 Task: View and add the product "Abuelita's Chicken Birria Ramen" to cart from the store "Abuelitas Birria".
Action: Mouse moved to (404, 215)
Screenshot: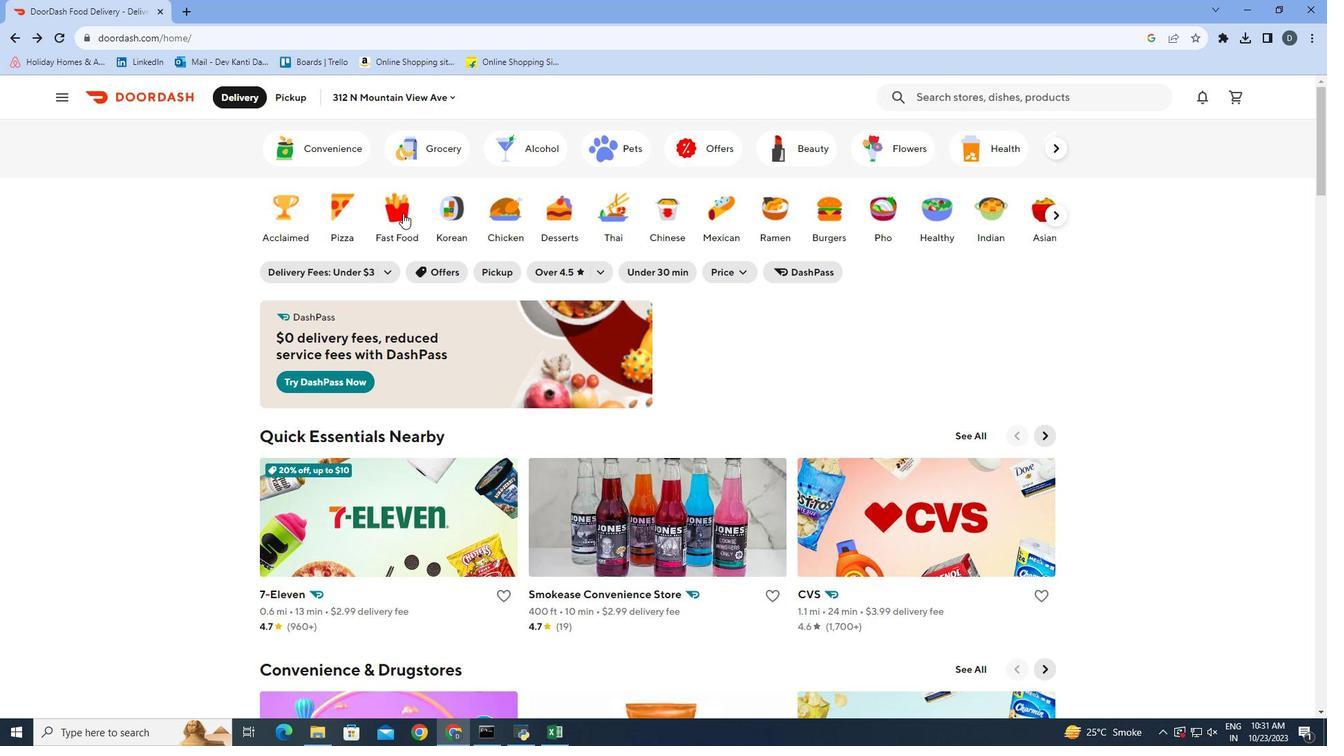 
Action: Mouse pressed left at (404, 215)
Screenshot: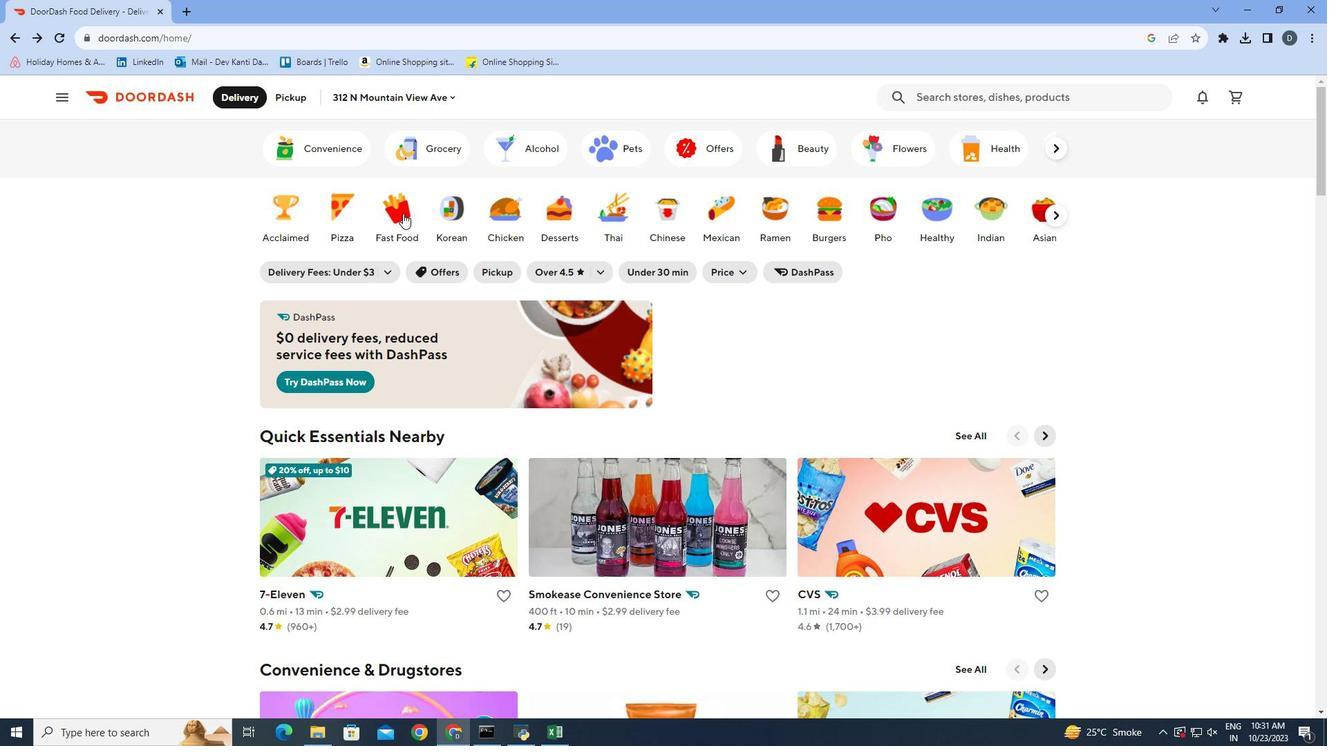 
Action: Mouse moved to (1001, 94)
Screenshot: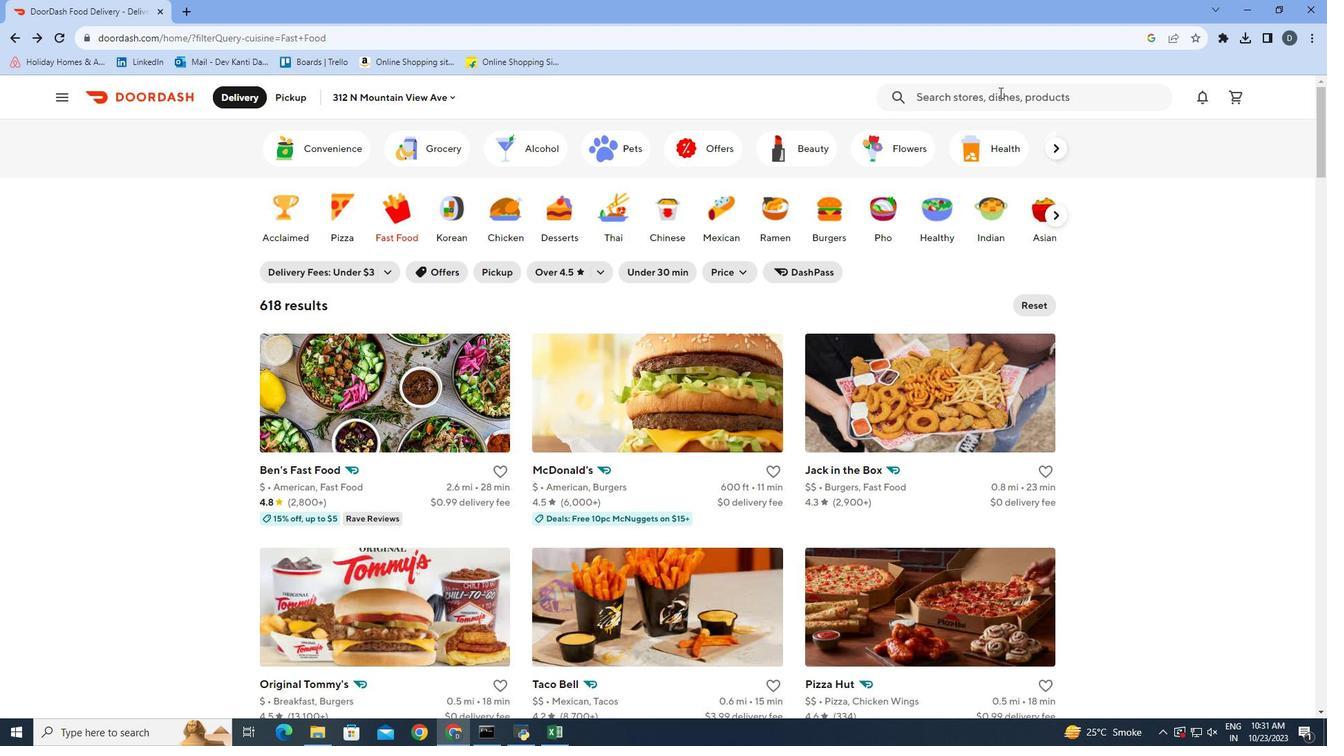 
Action: Mouse pressed left at (1001, 94)
Screenshot: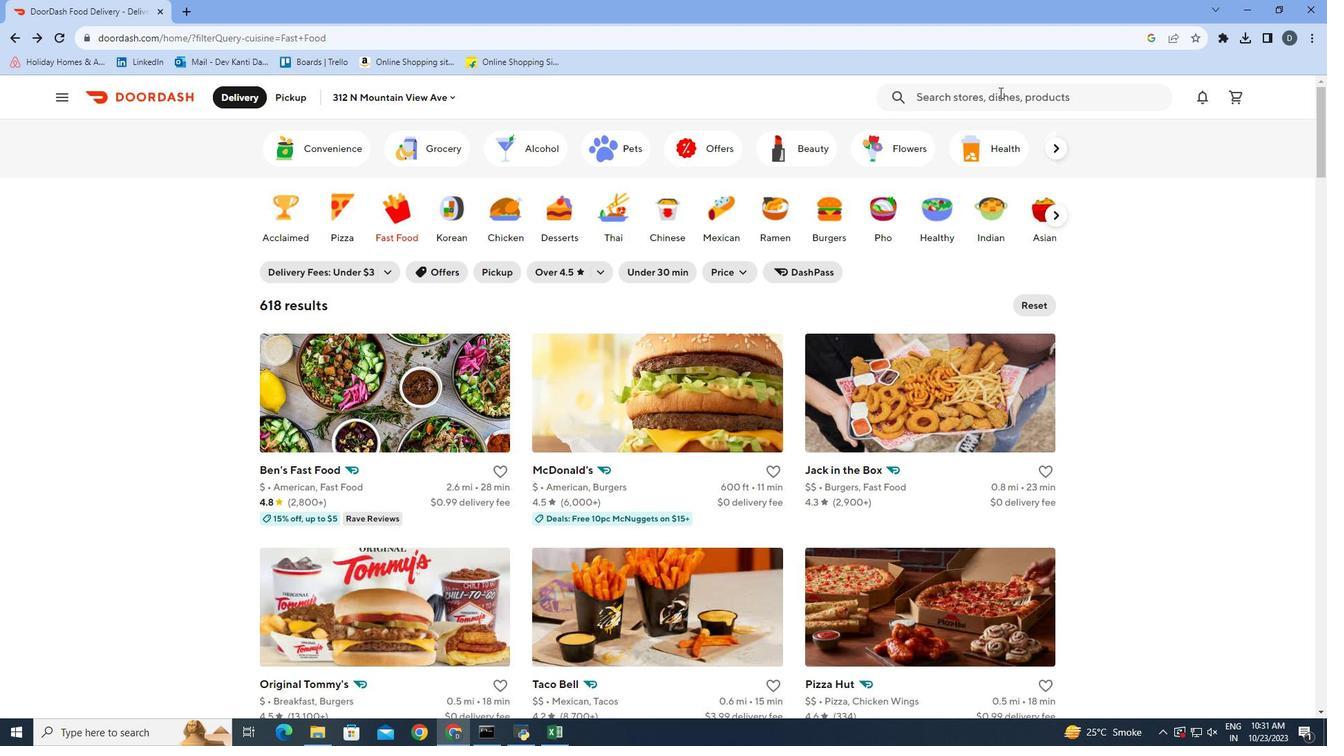 
Action: Mouse moved to (955, 165)
Screenshot: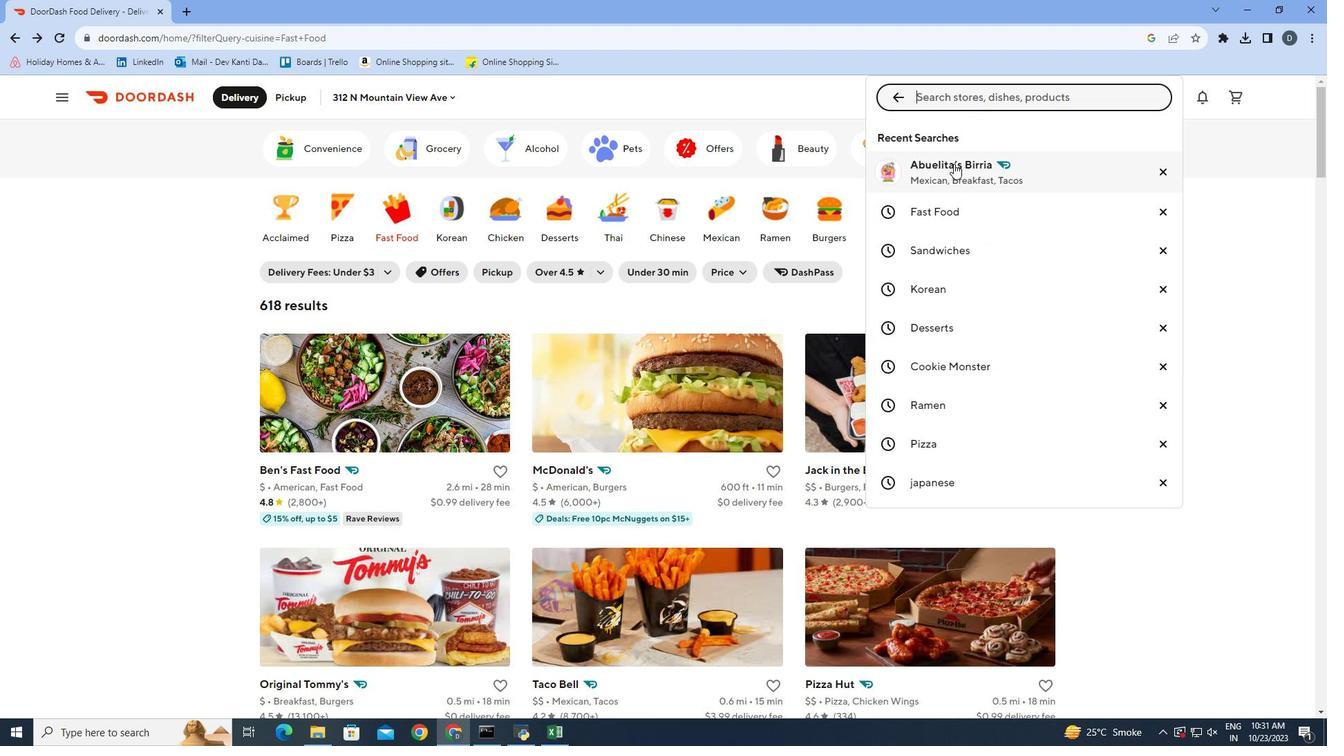 
Action: Mouse pressed left at (955, 165)
Screenshot: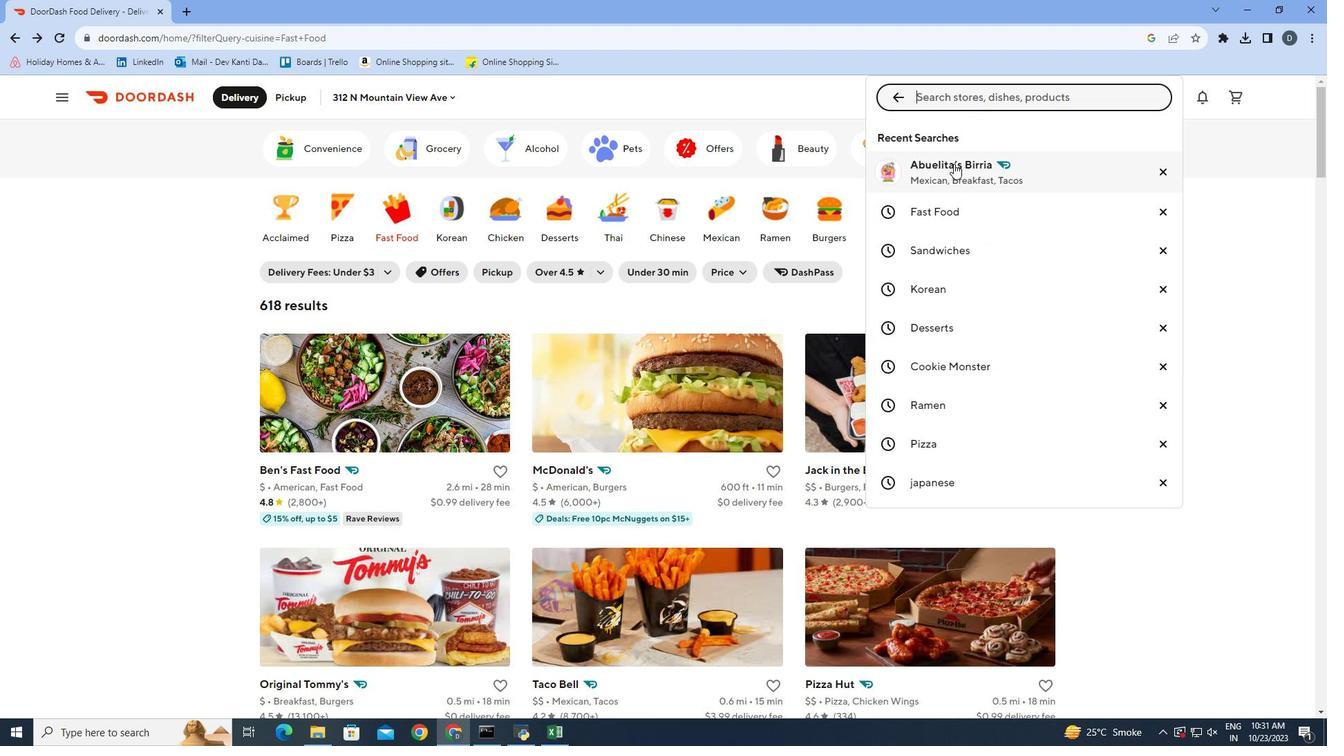 
Action: Mouse moved to (948, 410)
Screenshot: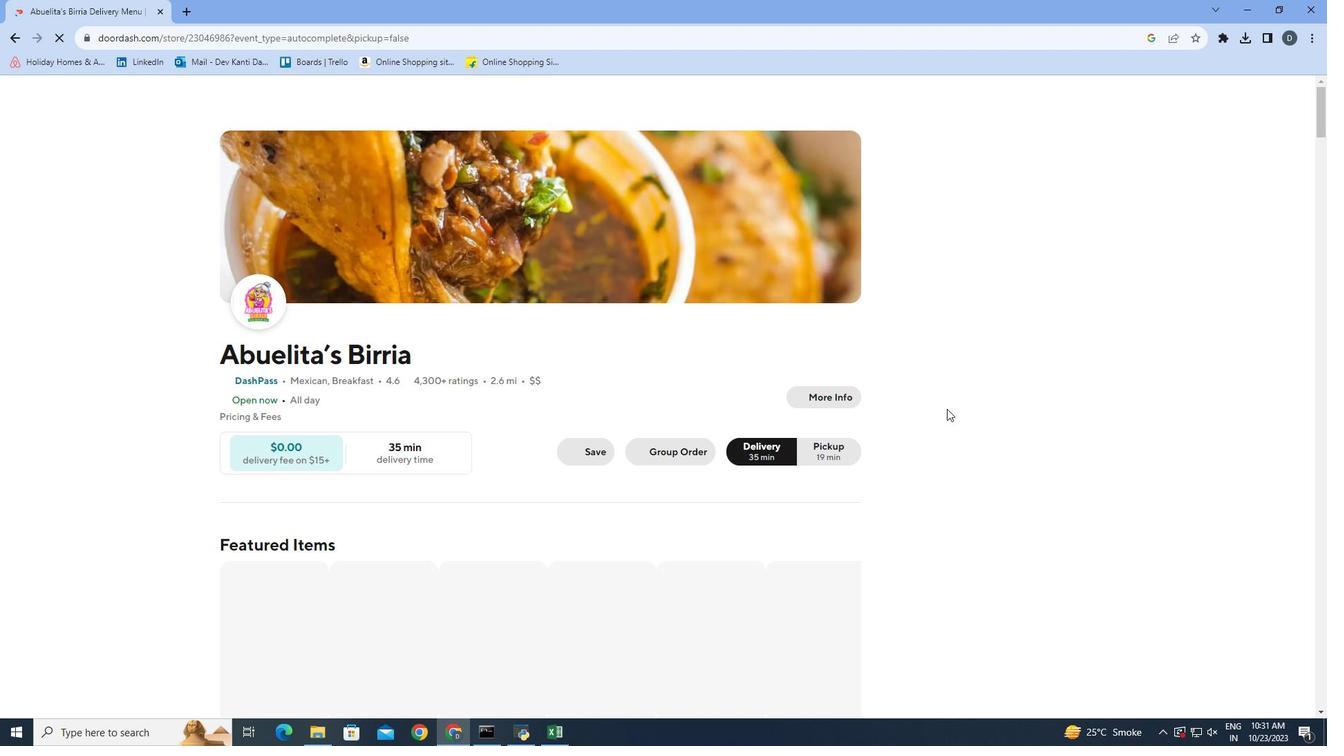 
Action: Mouse scrolled (948, 410) with delta (0, 0)
Screenshot: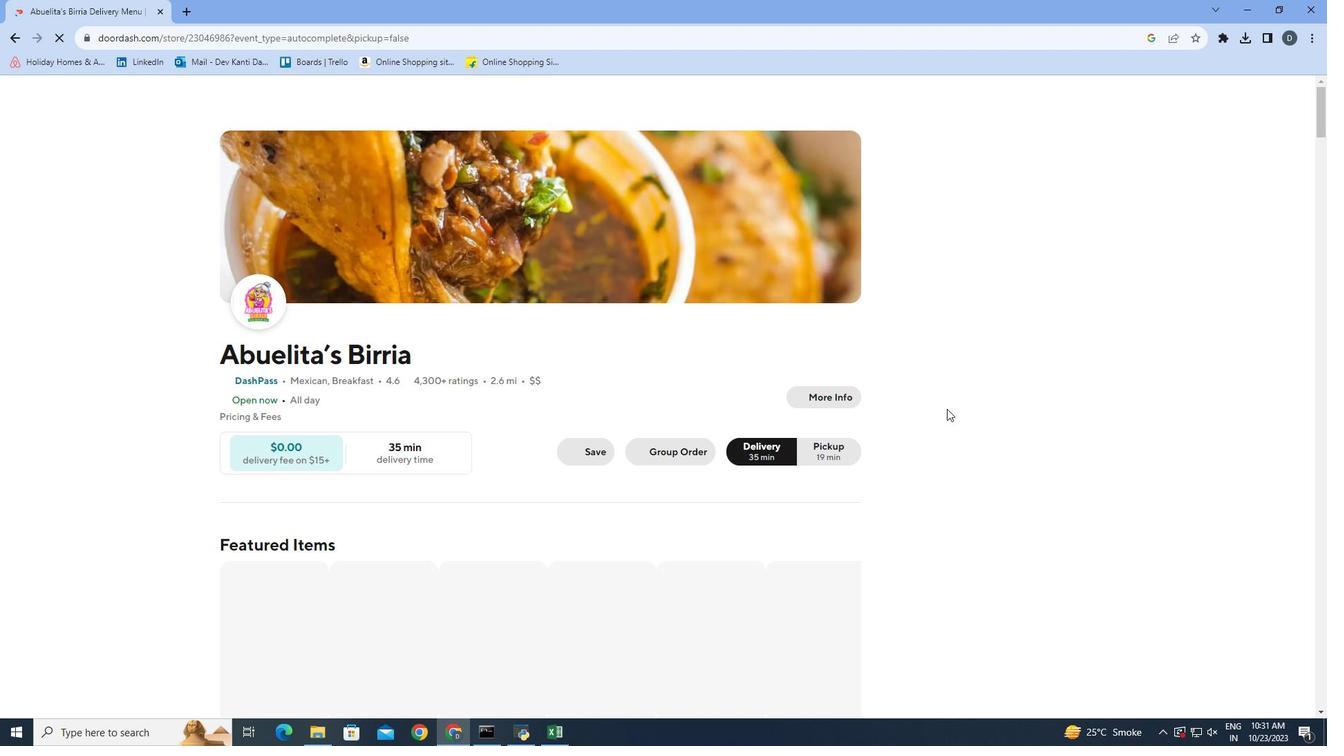 
Action: Mouse moved to (950, 410)
Screenshot: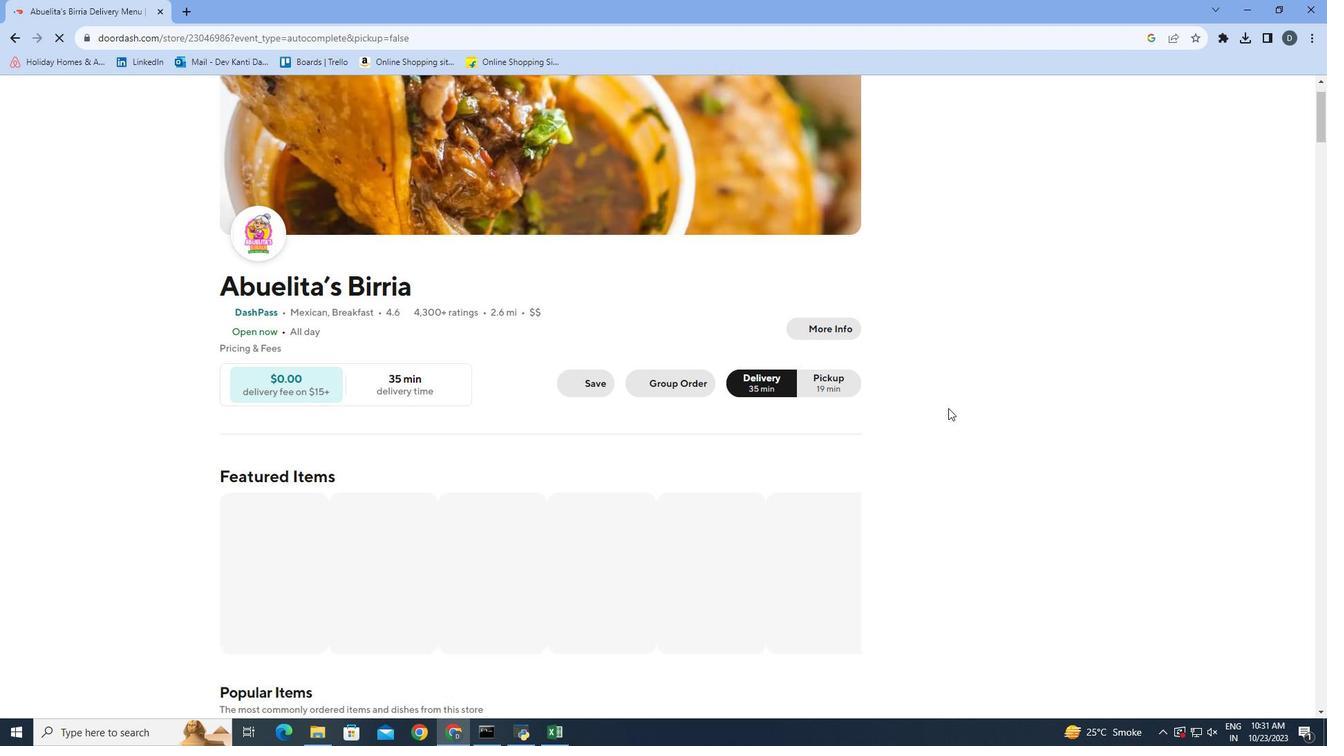 
Action: Mouse scrolled (950, 409) with delta (0, 0)
Screenshot: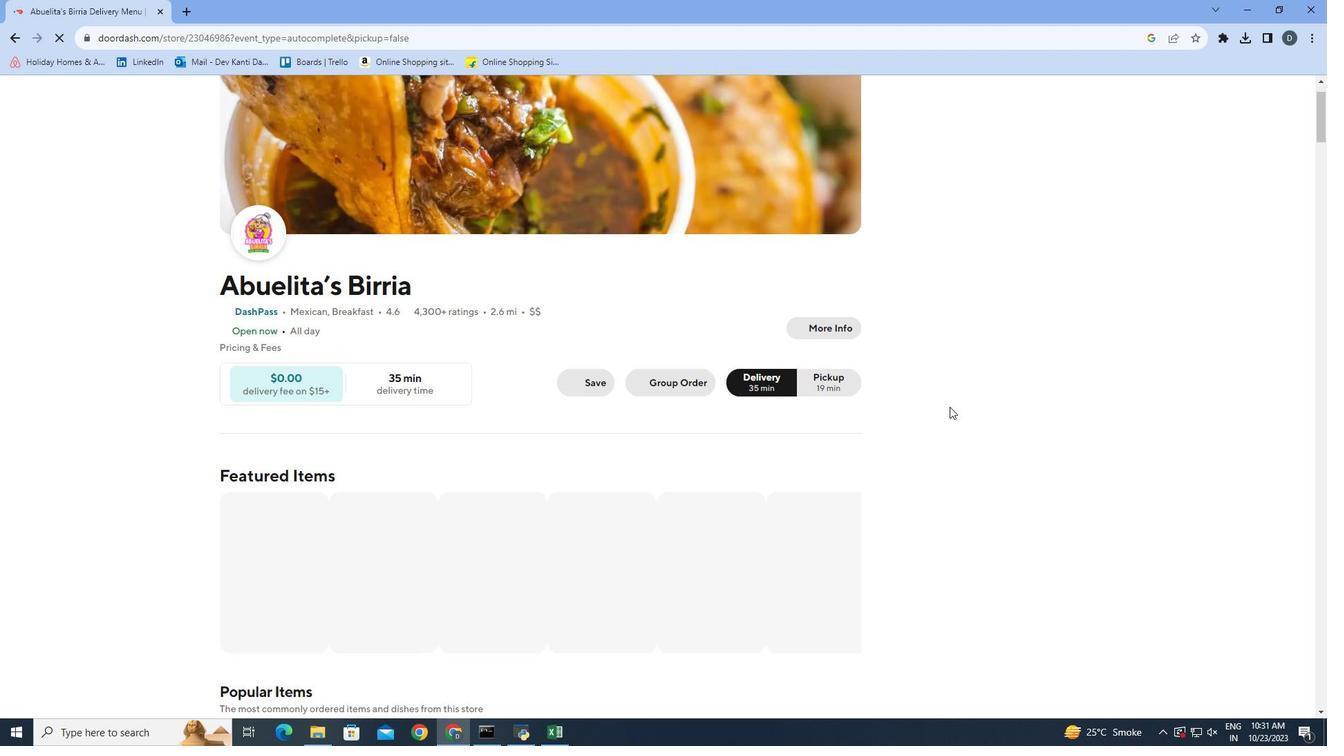 
Action: Mouse moved to (955, 406)
Screenshot: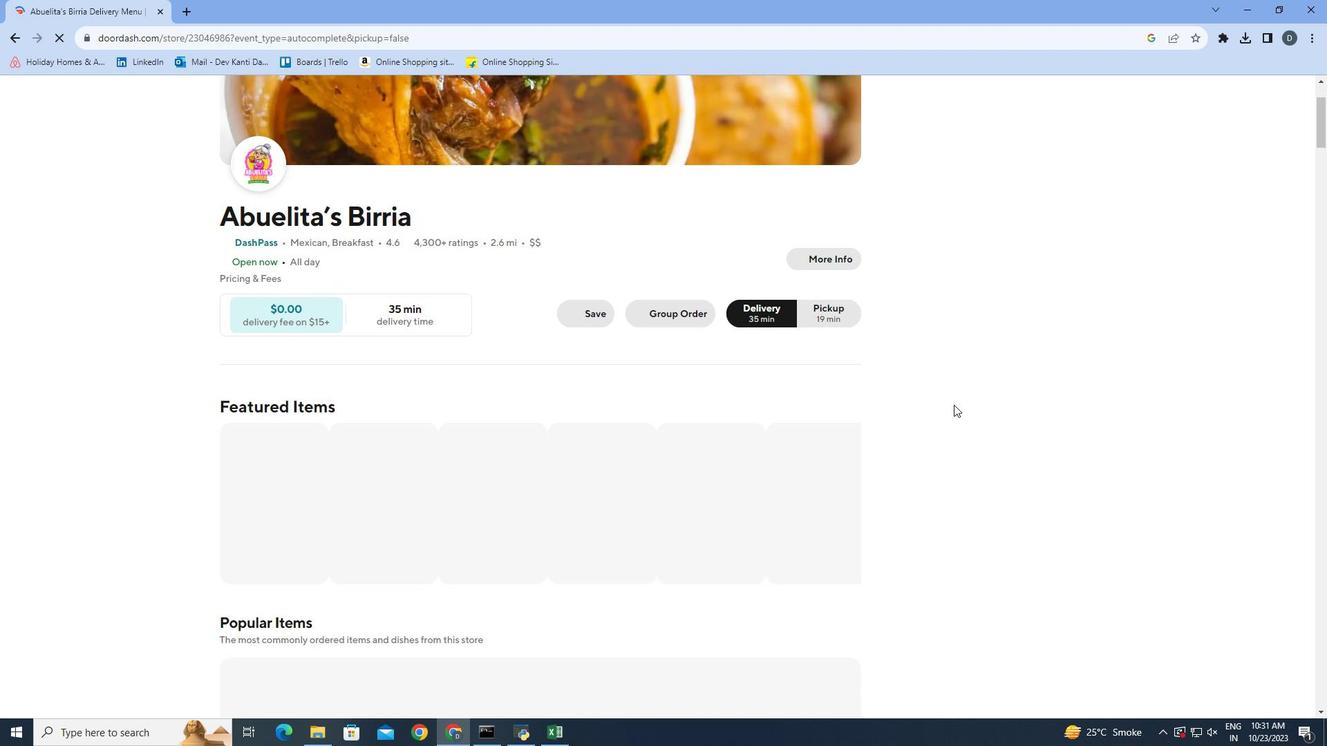 
Action: Mouse scrolled (955, 406) with delta (0, 0)
Screenshot: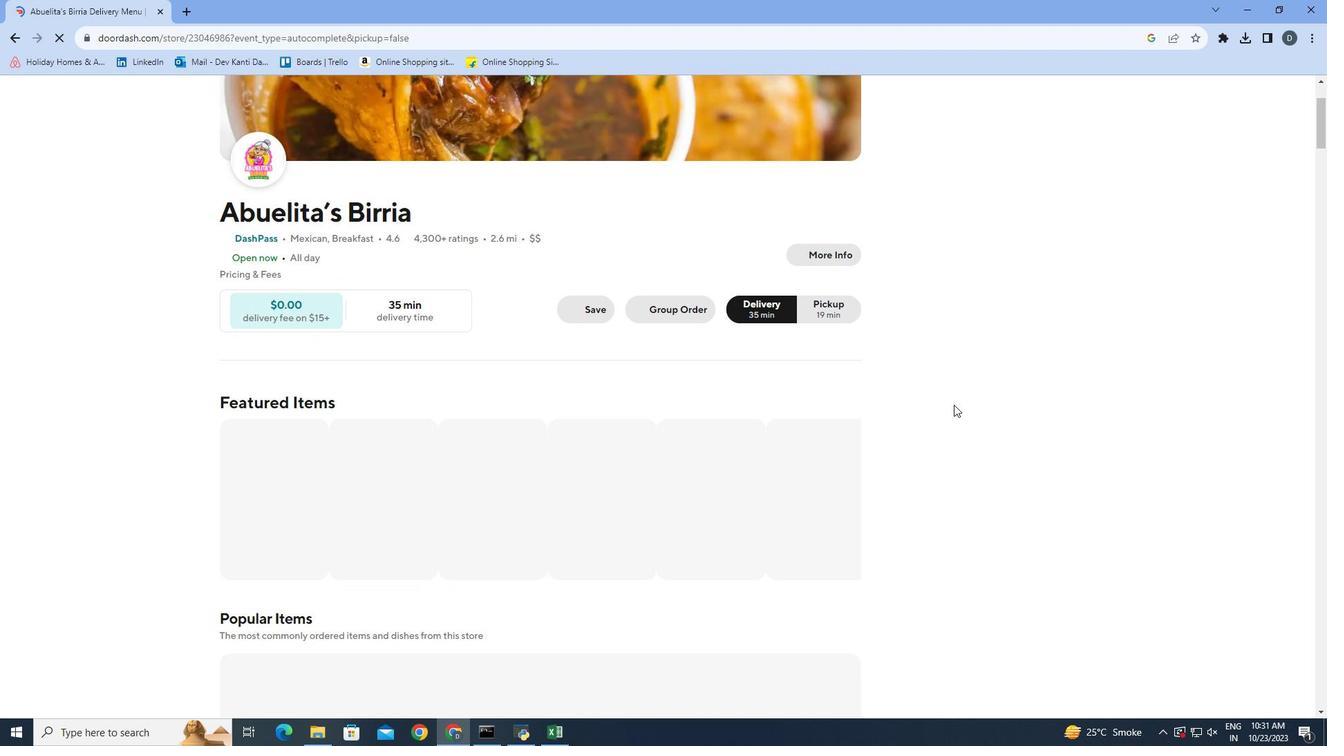 
Action: Mouse scrolled (955, 406) with delta (0, 0)
Screenshot: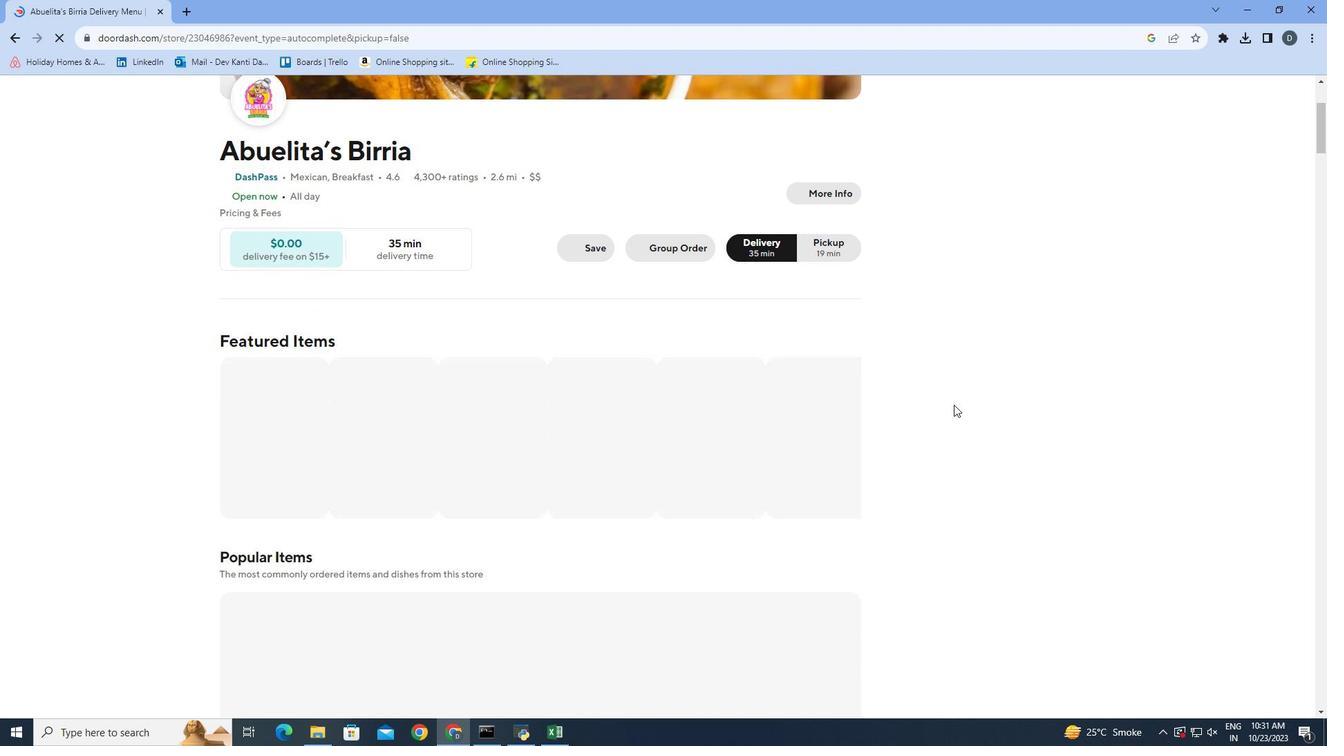 
Action: Mouse scrolled (955, 406) with delta (0, 0)
Screenshot: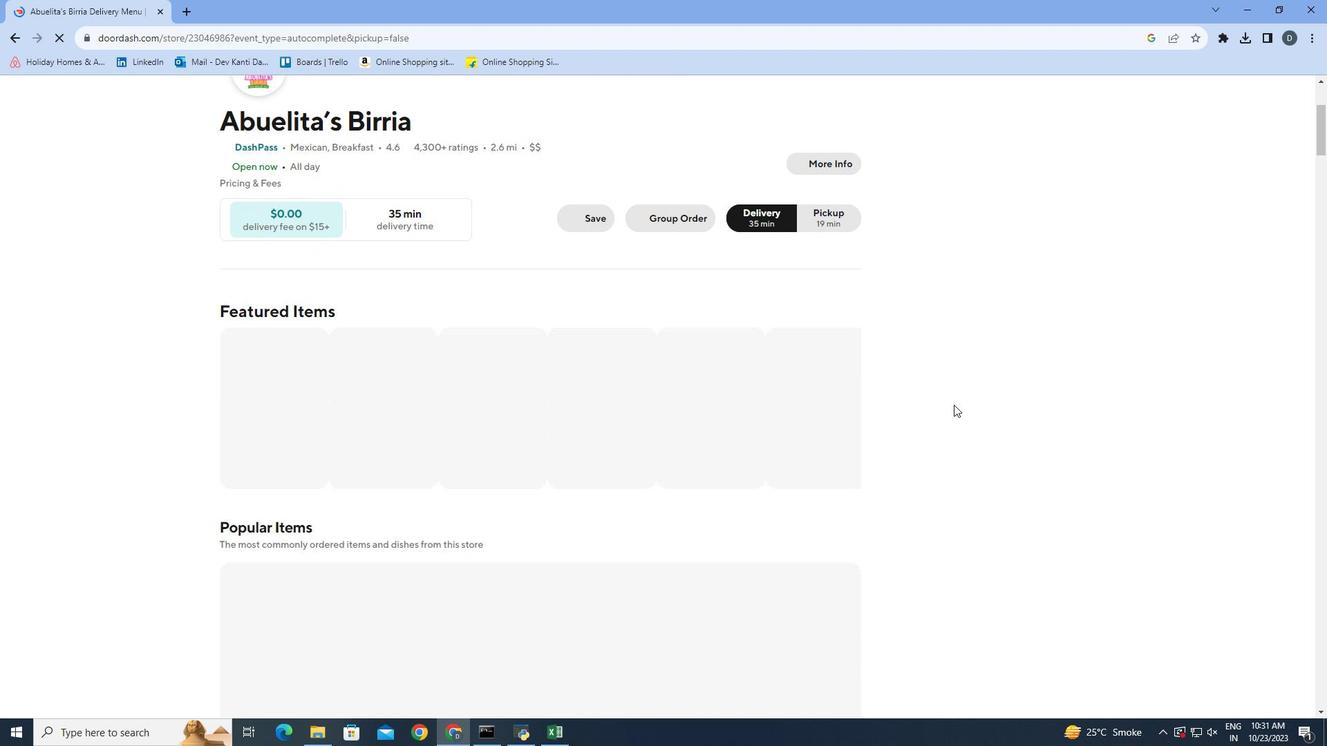 
Action: Mouse scrolled (955, 406) with delta (0, 0)
Screenshot: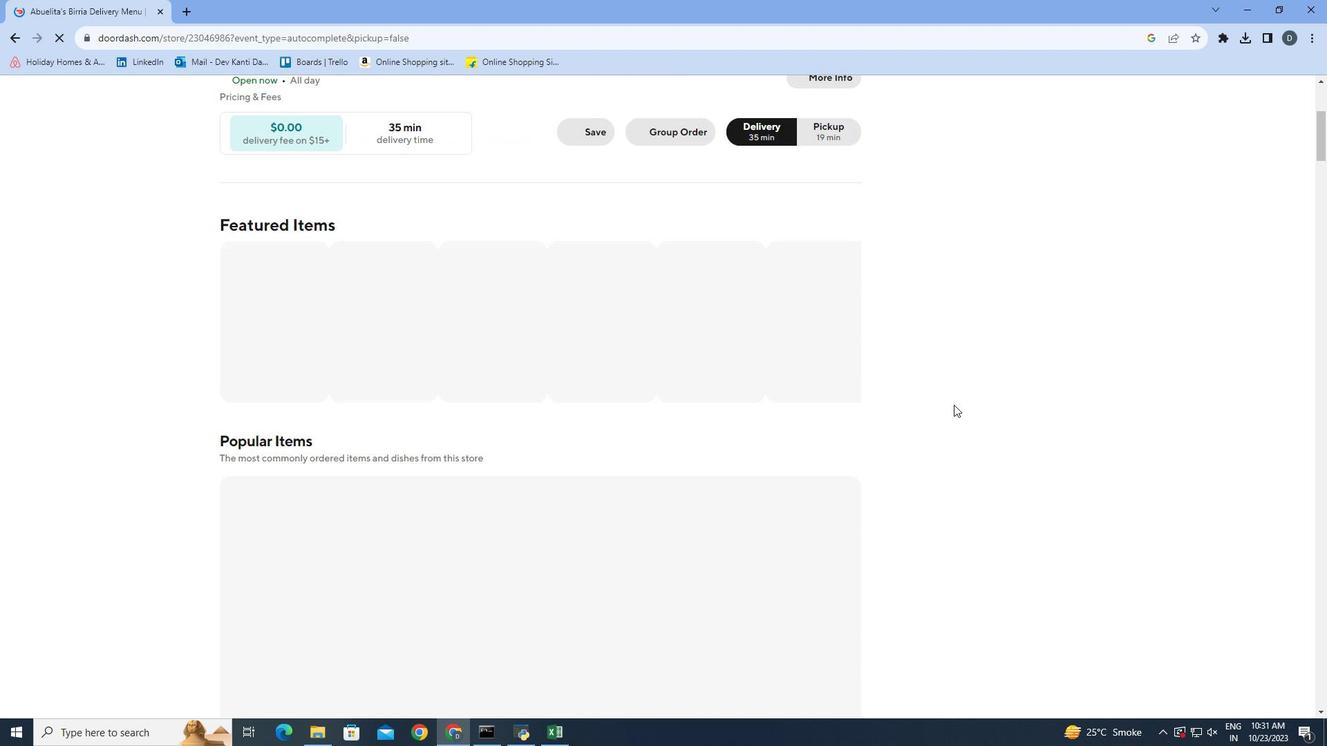 
Action: Mouse scrolled (955, 406) with delta (0, 0)
Screenshot: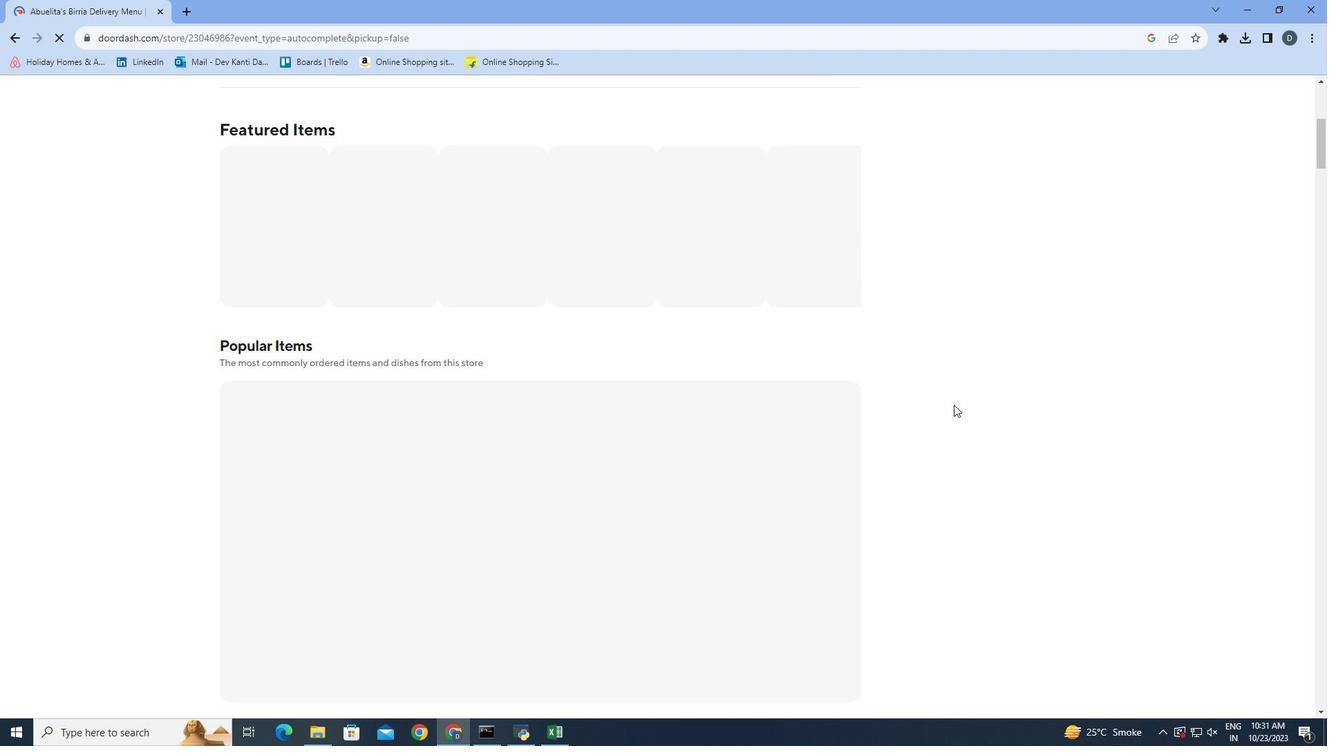 
Action: Mouse scrolled (955, 406) with delta (0, 0)
Screenshot: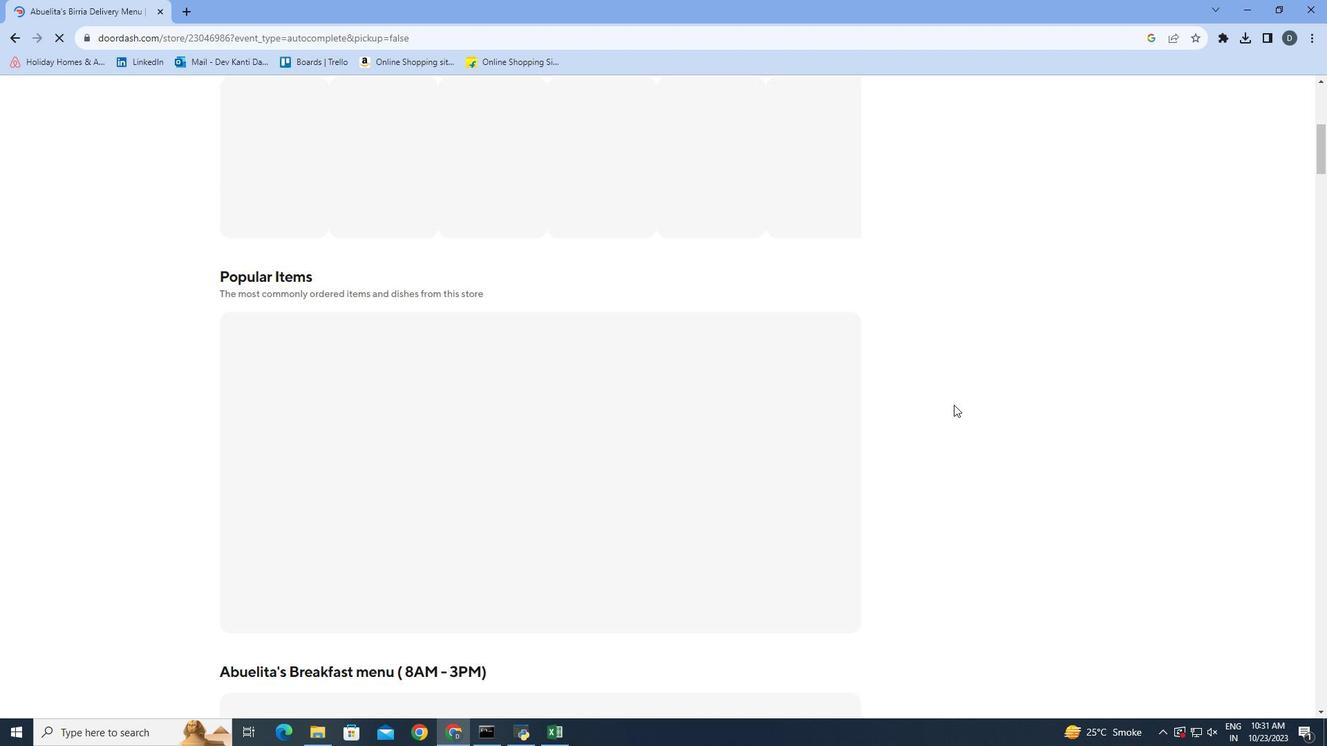 
Action: Mouse scrolled (955, 406) with delta (0, 0)
Screenshot: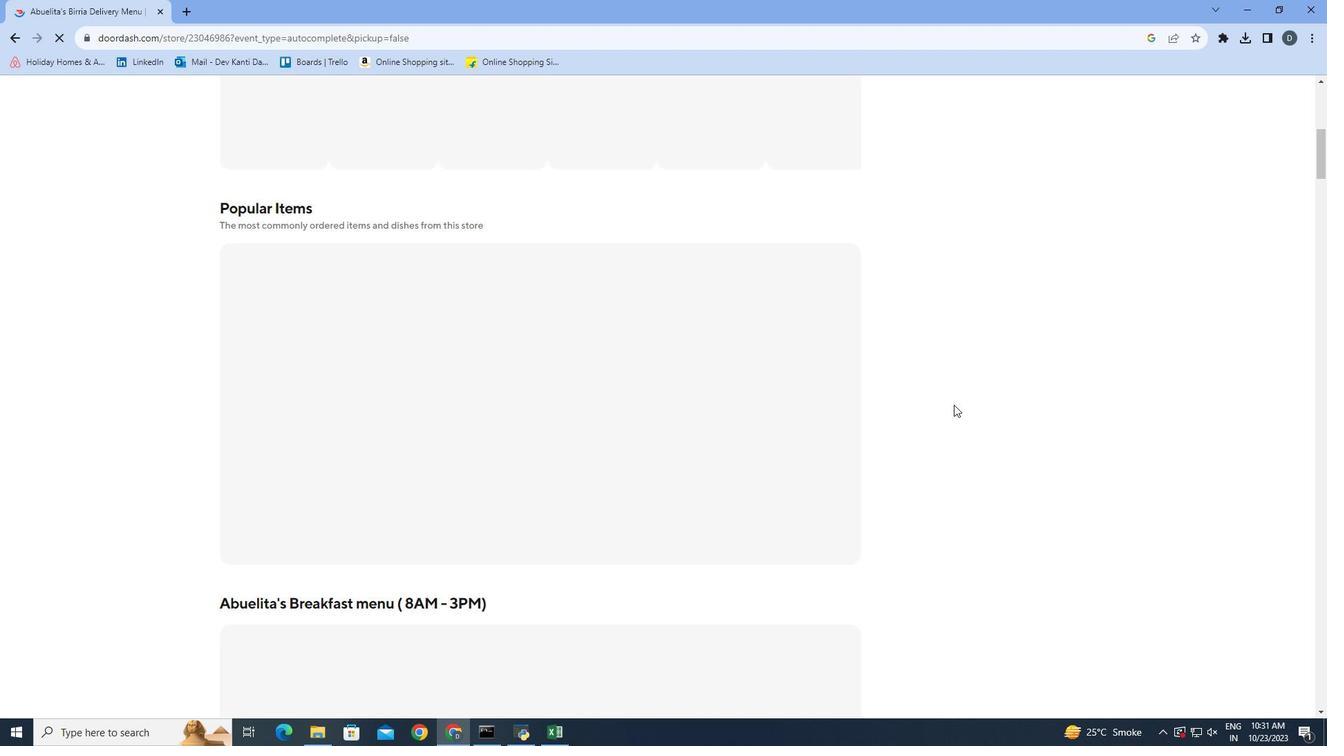 
Action: Mouse moved to (956, 405)
Screenshot: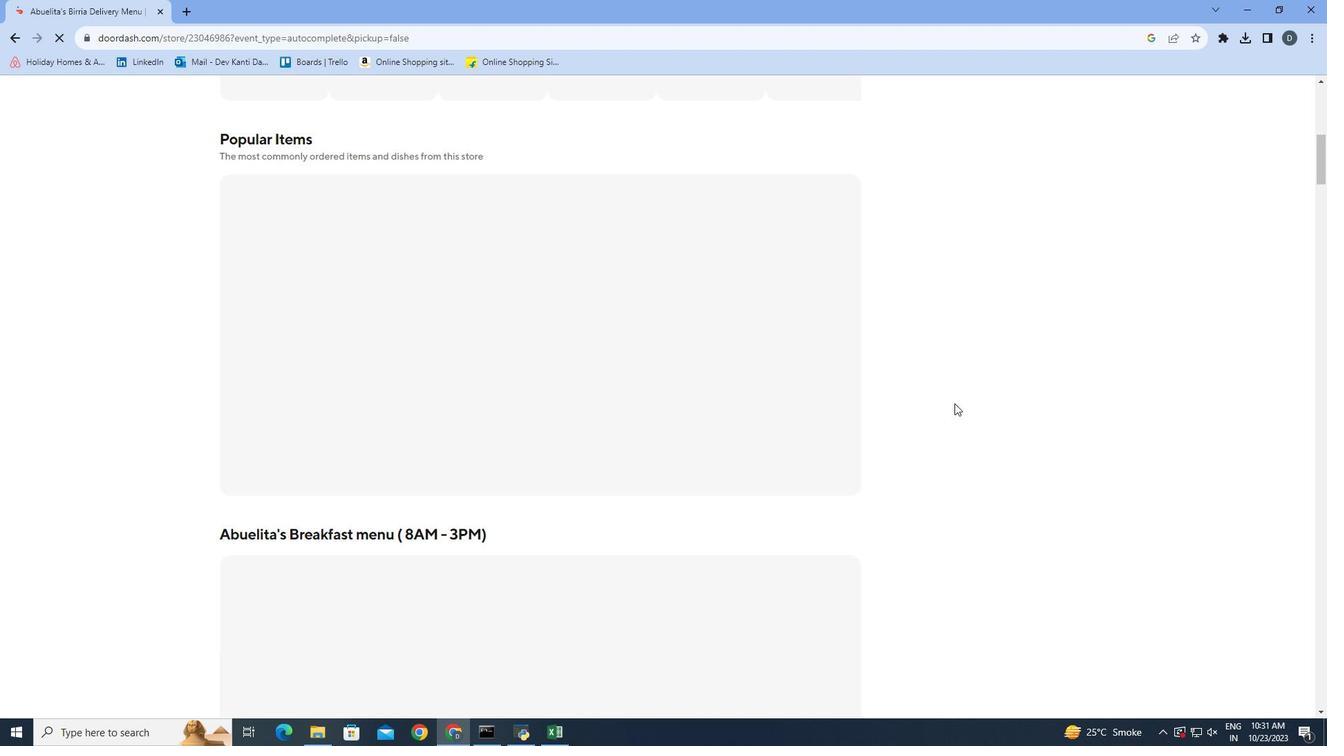 
Action: Mouse scrolled (956, 404) with delta (0, 0)
Screenshot: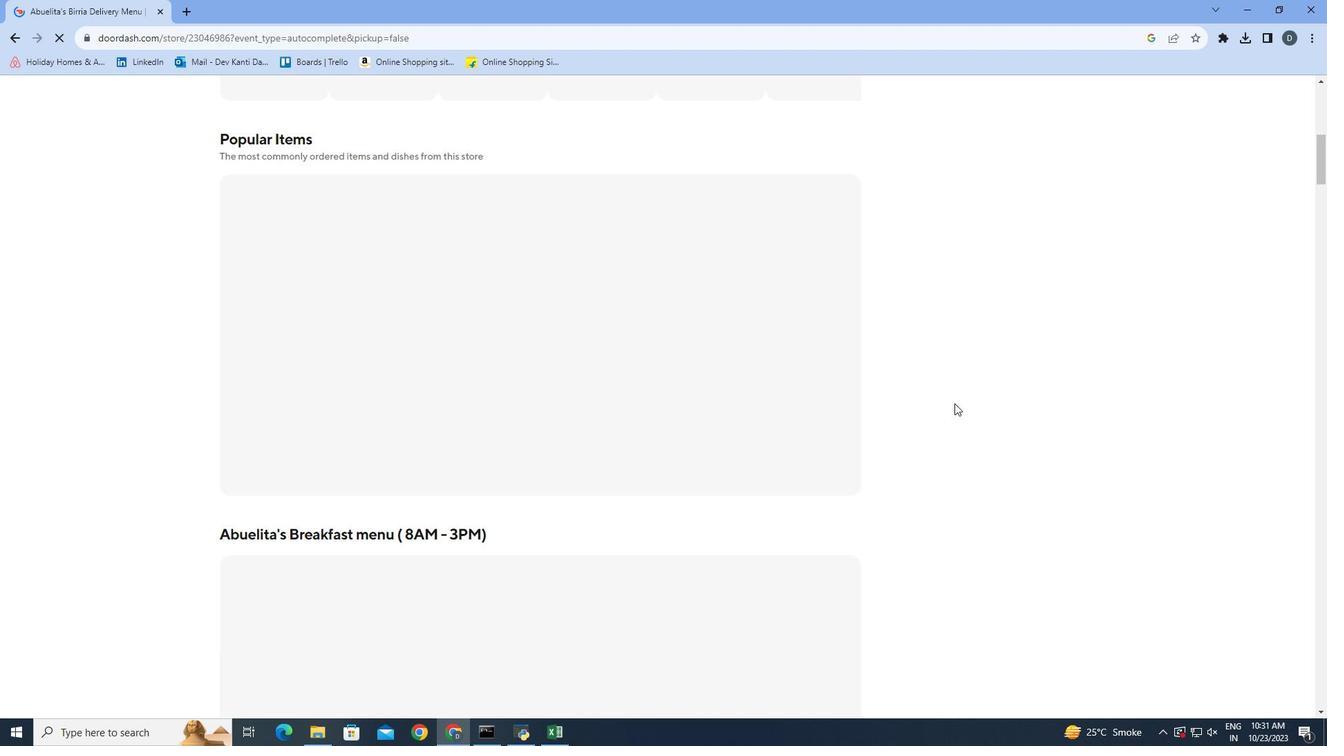 
Action: Mouse scrolled (956, 404) with delta (0, 0)
Screenshot: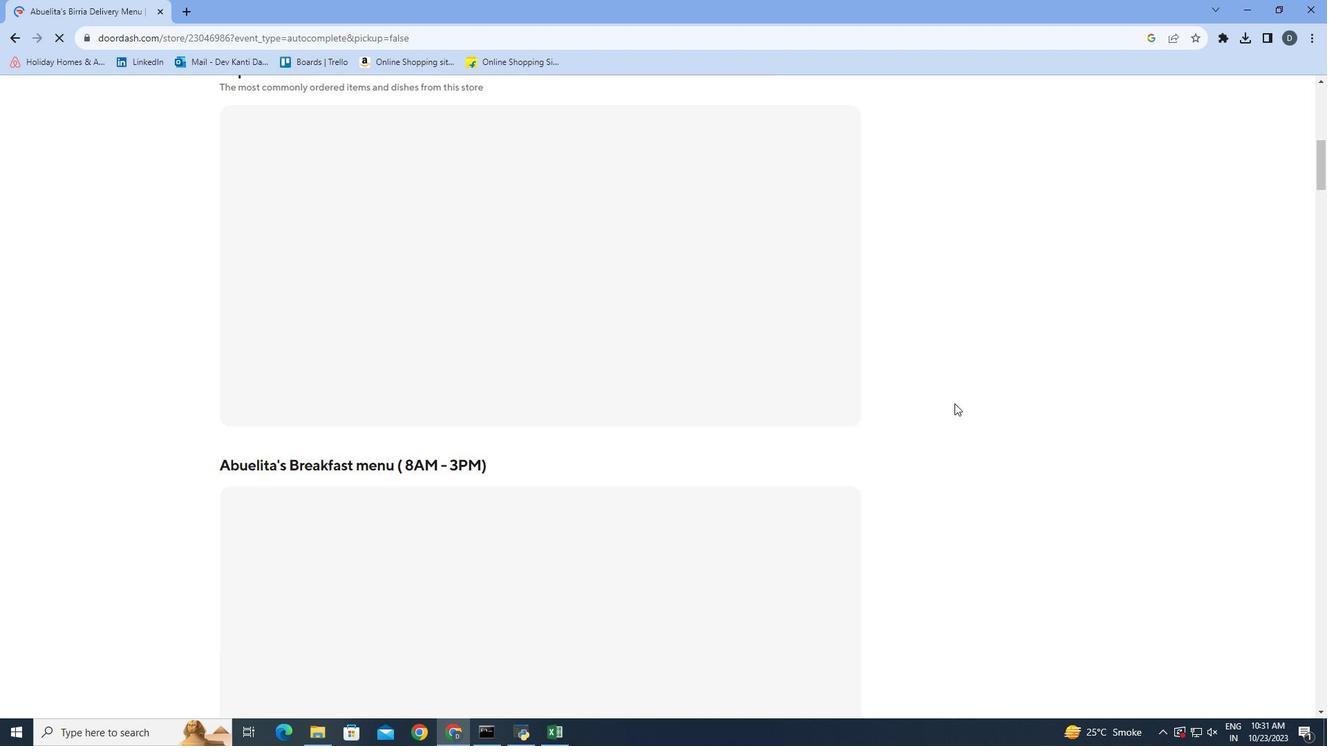 
Action: Mouse moved to (956, 405)
Screenshot: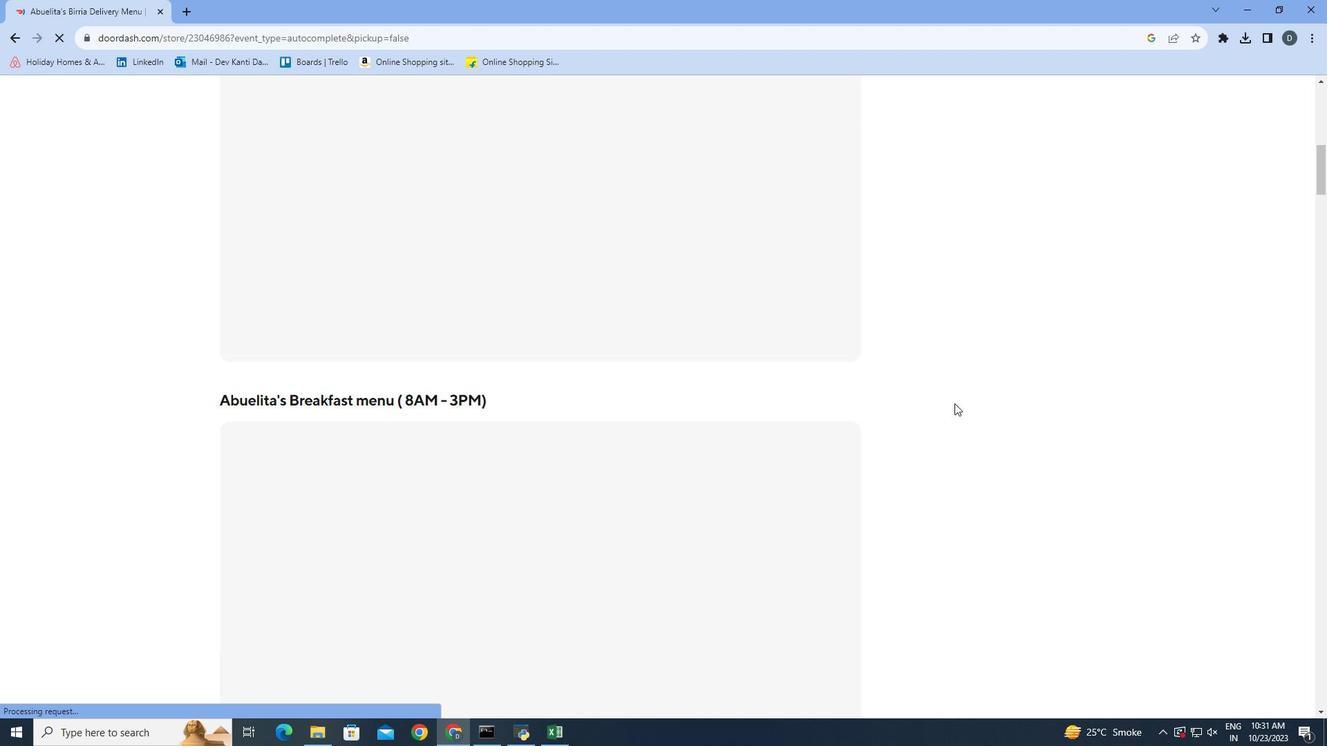 
Action: Mouse scrolled (956, 404) with delta (0, 0)
Screenshot: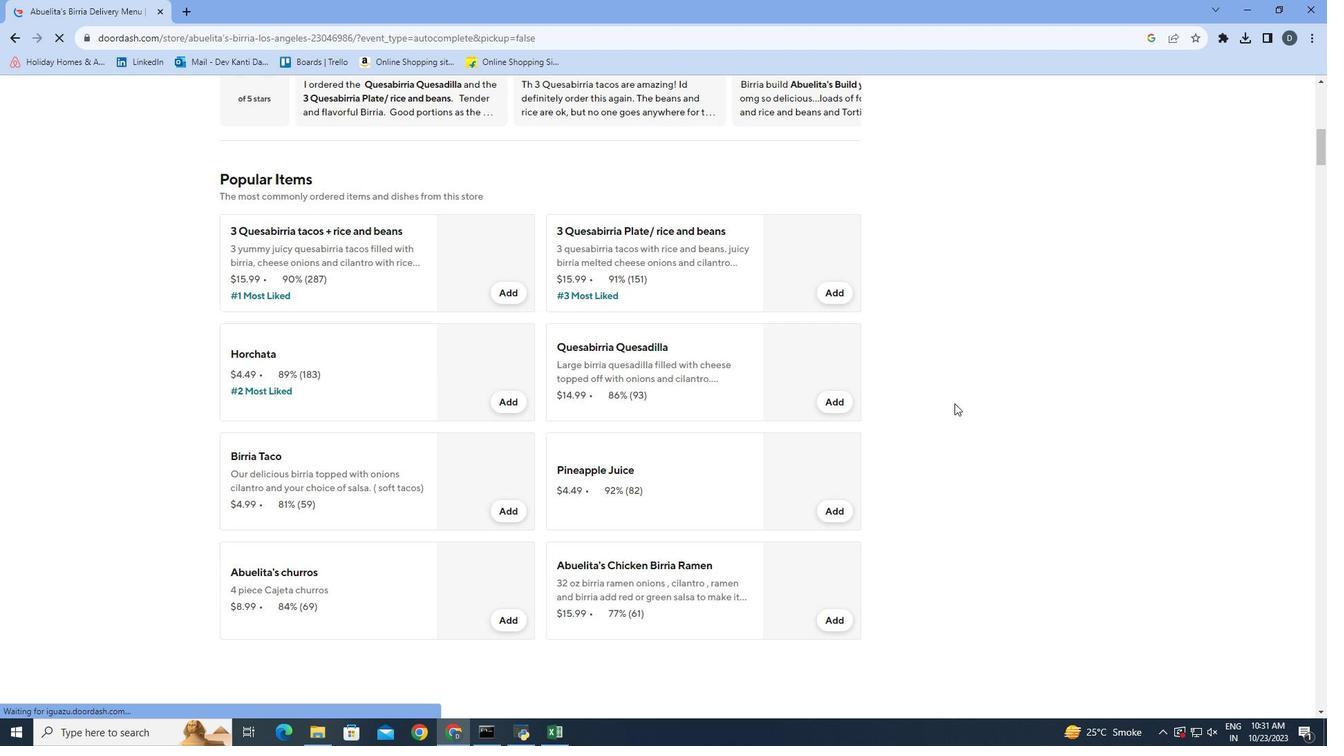 
Action: Mouse scrolled (956, 404) with delta (0, 0)
Screenshot: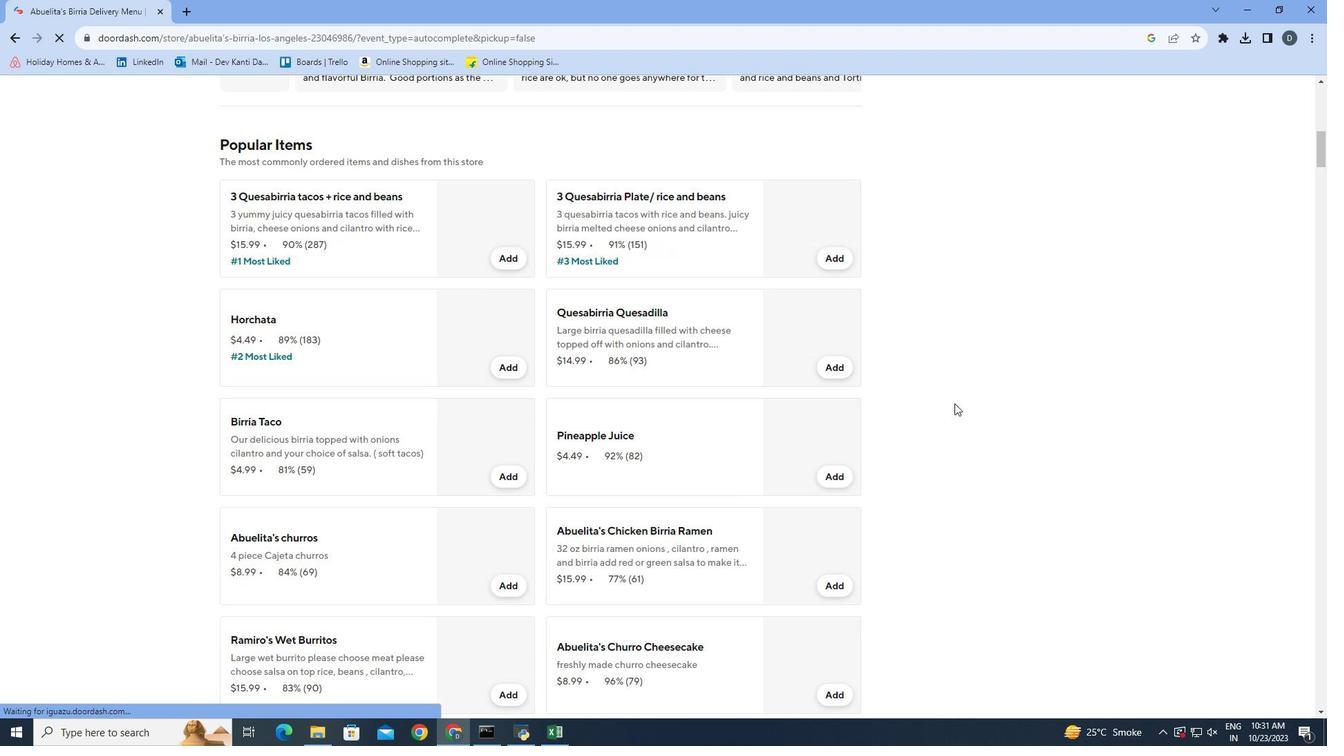 
Action: Mouse scrolled (956, 404) with delta (0, 0)
Screenshot: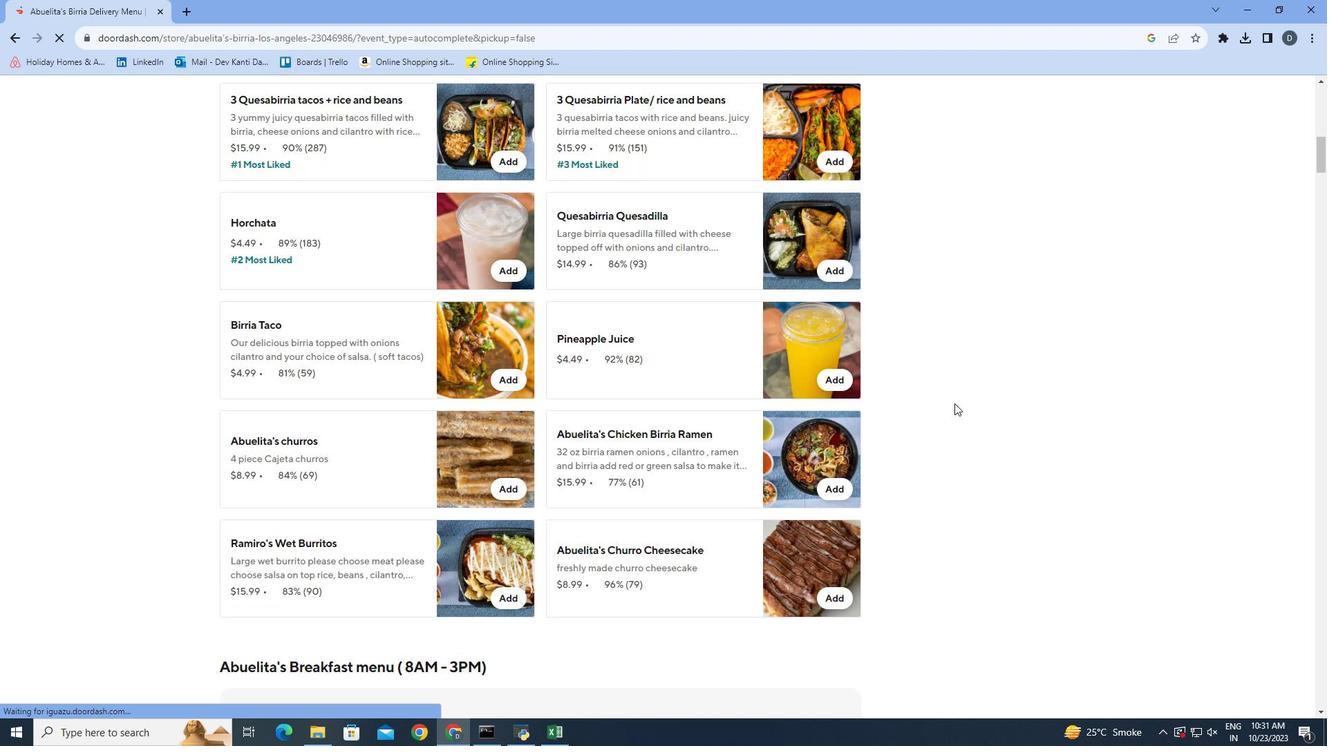 
Action: Mouse scrolled (956, 406) with delta (0, 0)
Screenshot: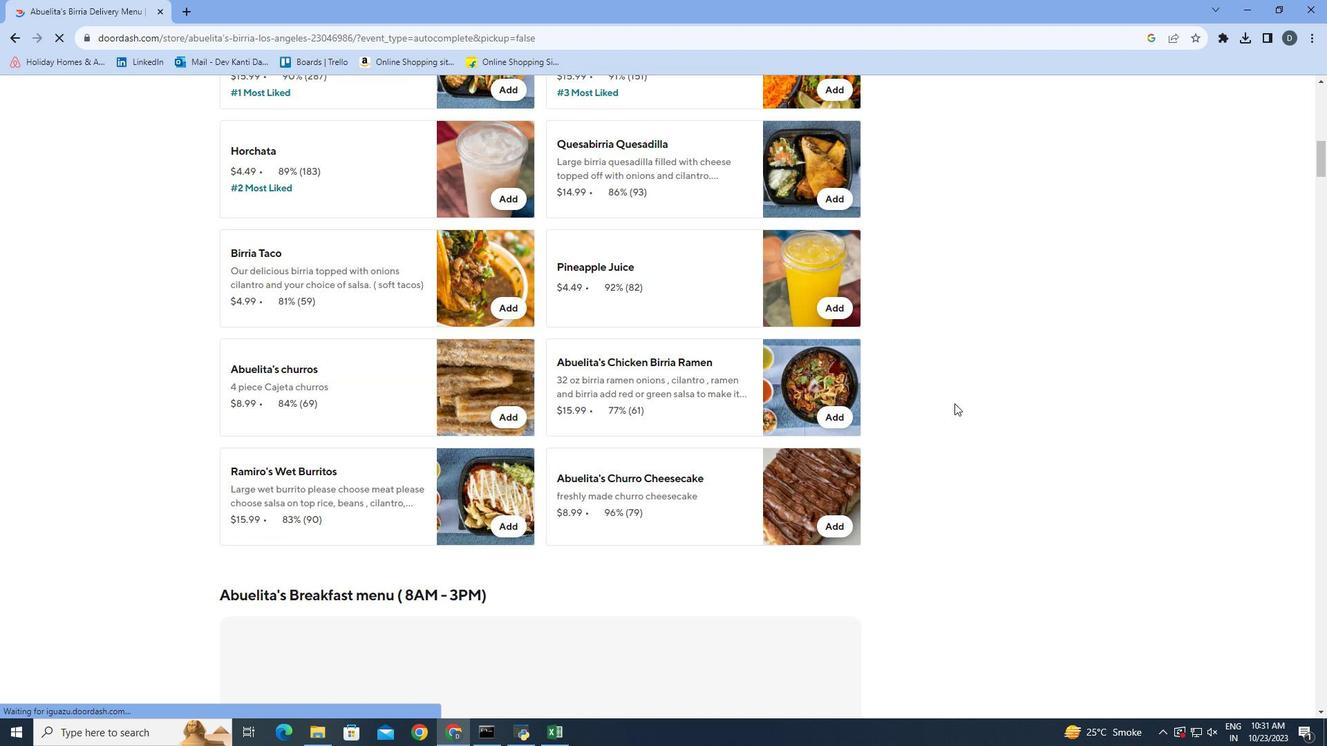 
Action: Mouse scrolled (956, 406) with delta (0, 0)
Screenshot: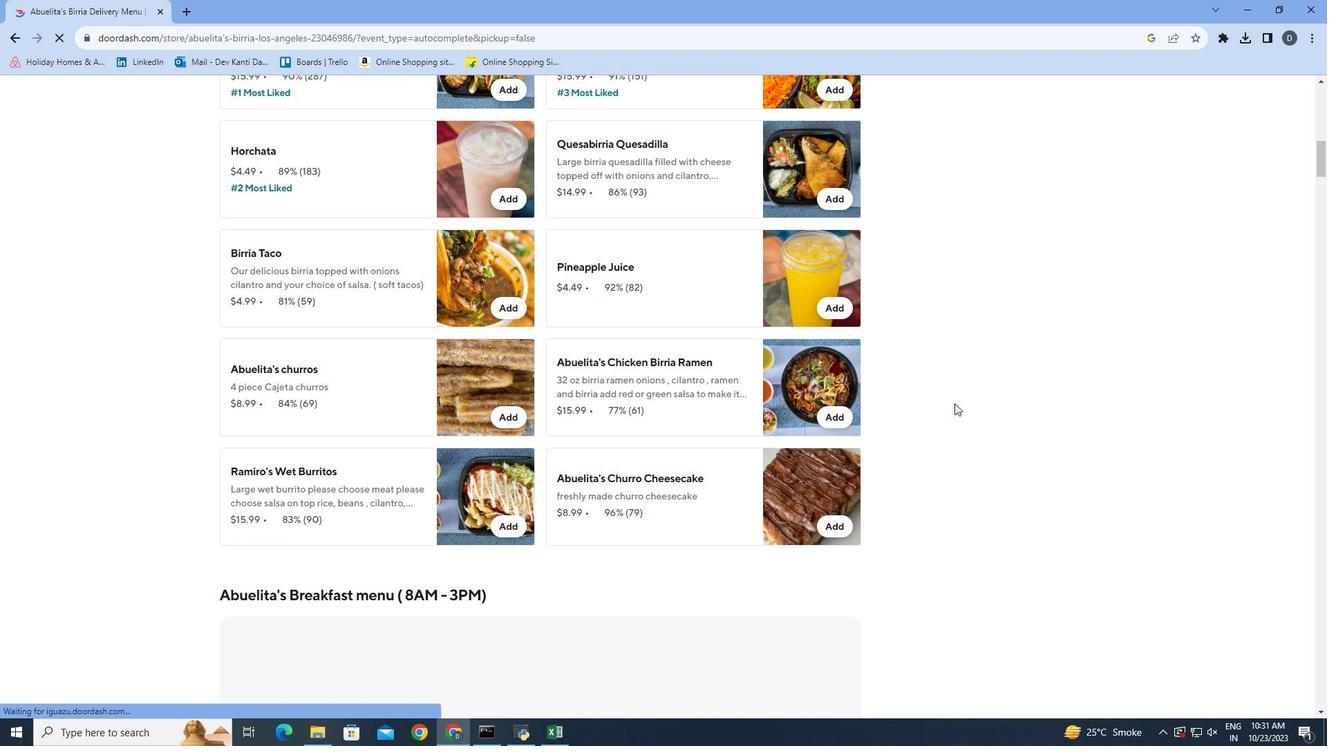 
Action: Mouse scrolled (956, 406) with delta (0, 0)
Screenshot: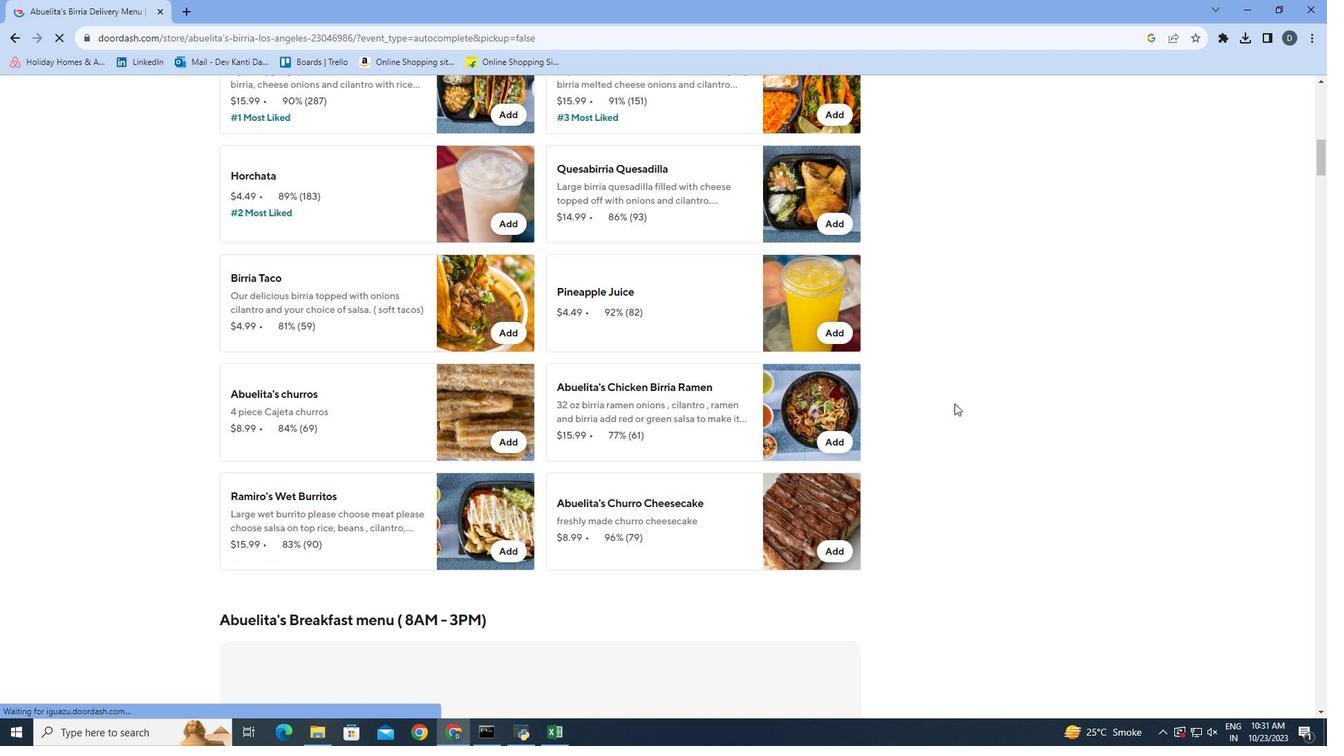 
Action: Mouse scrolled (956, 406) with delta (0, 0)
Screenshot: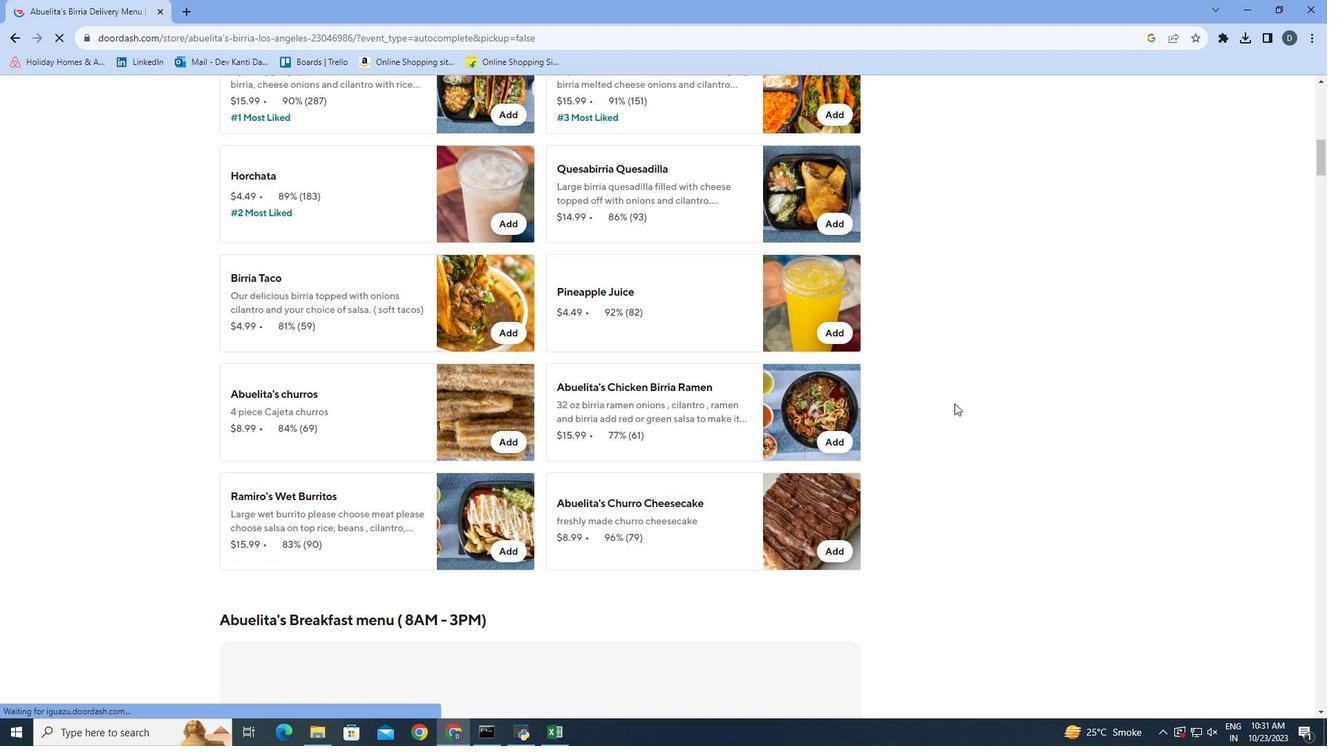
Action: Mouse scrolled (956, 406) with delta (0, 0)
Screenshot: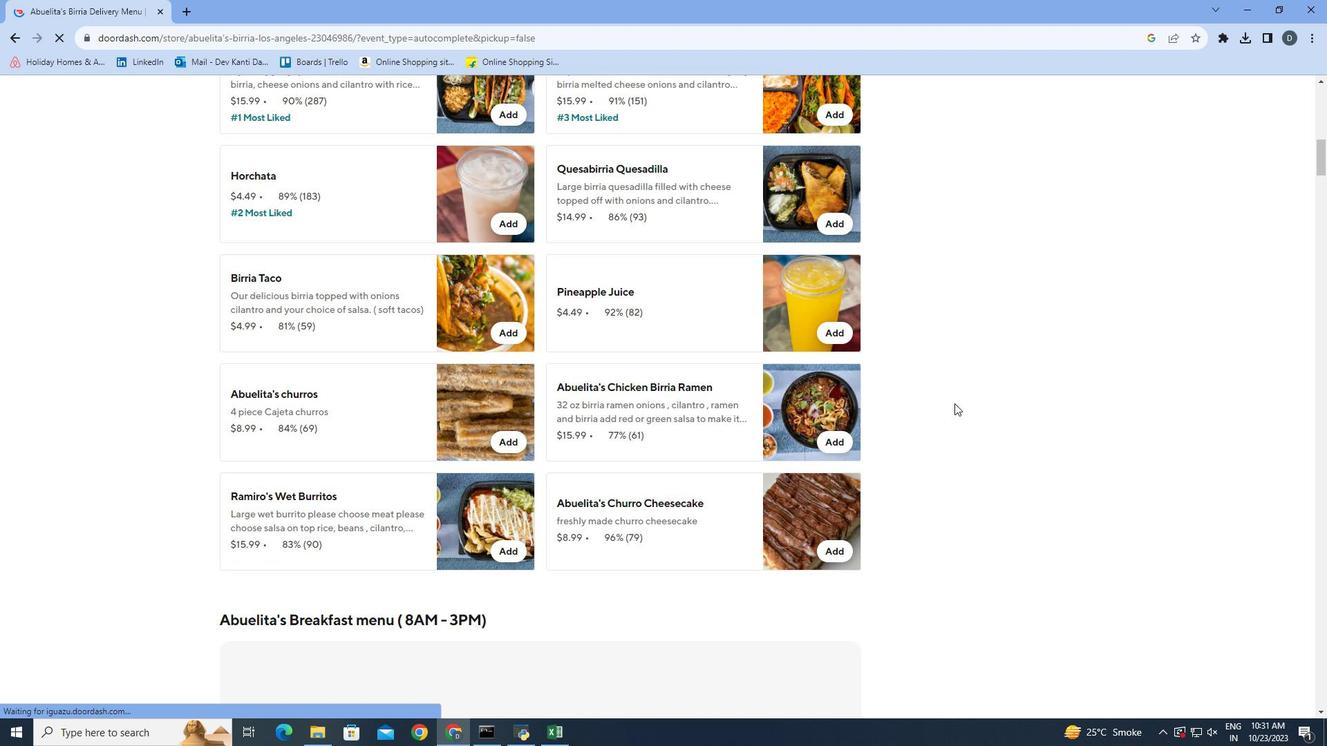 
Action: Mouse scrolled (956, 406) with delta (0, 0)
Screenshot: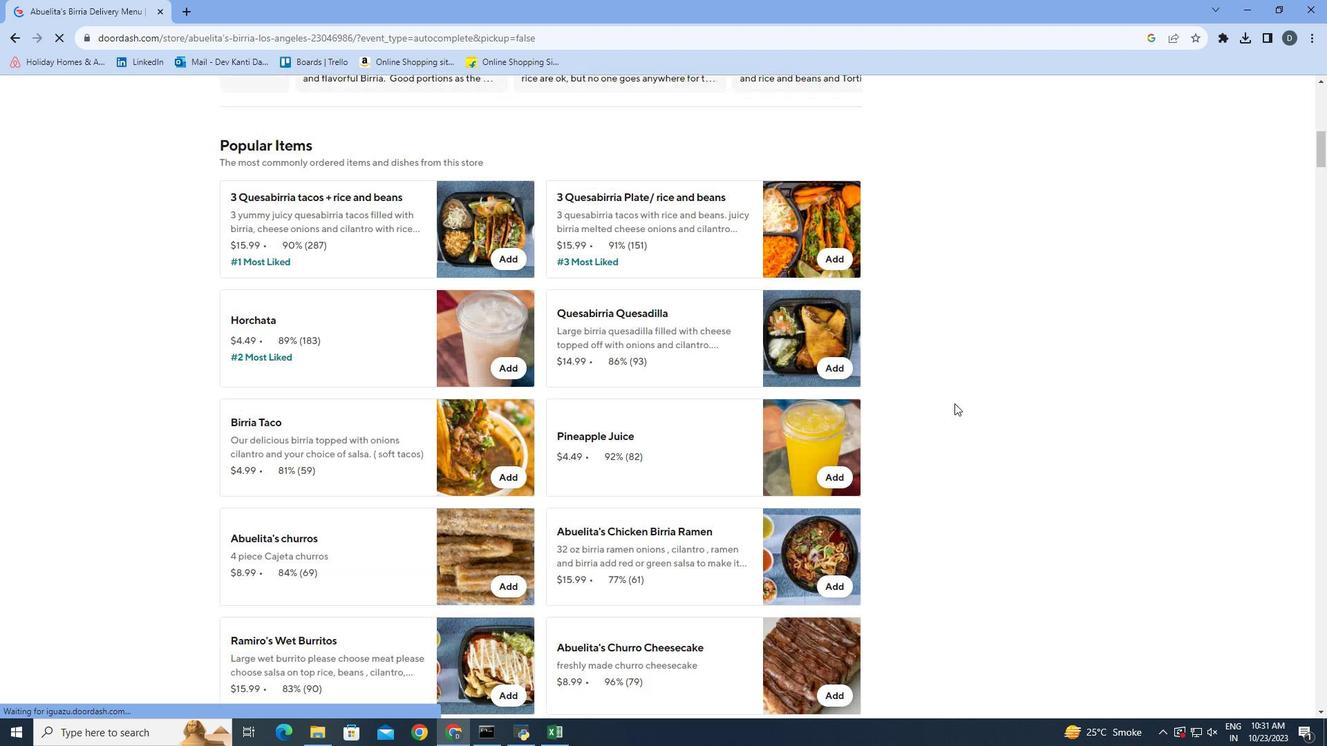 
Action: Mouse scrolled (956, 406) with delta (0, 0)
Screenshot: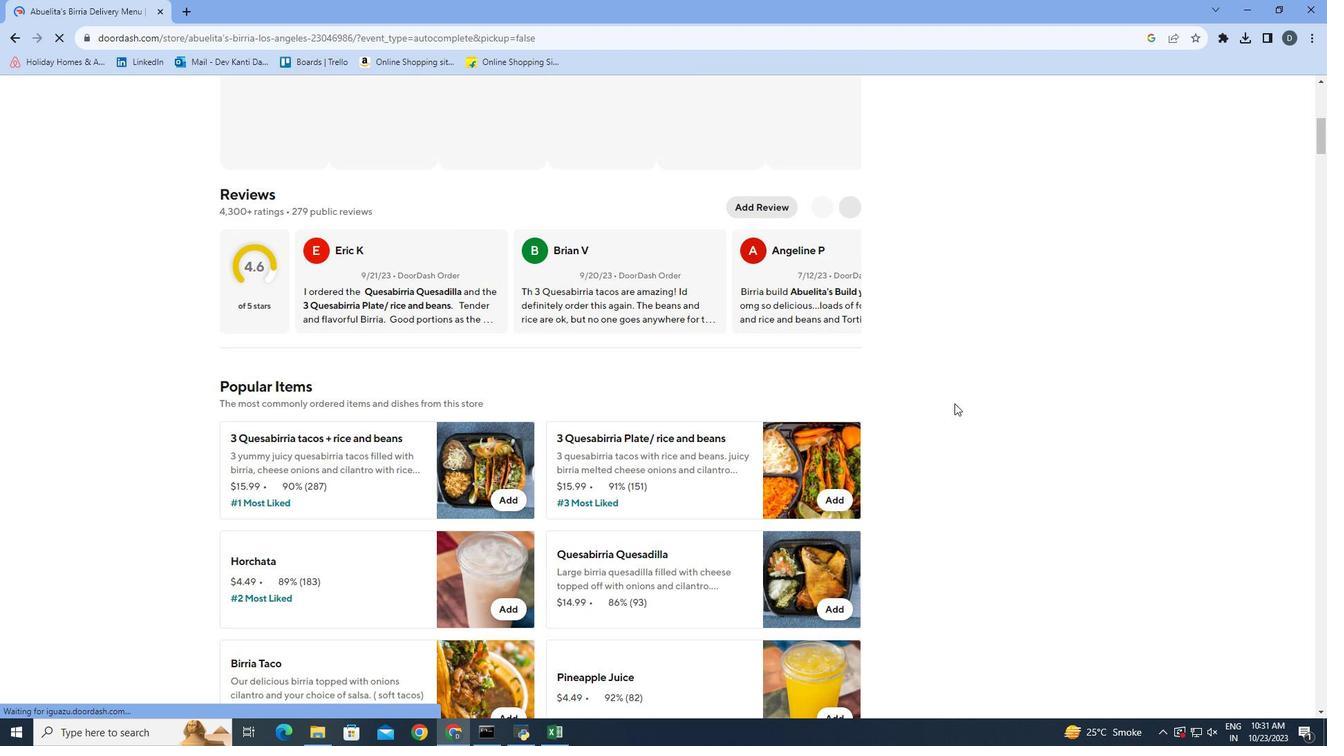 
Action: Mouse scrolled (956, 406) with delta (0, 0)
Screenshot: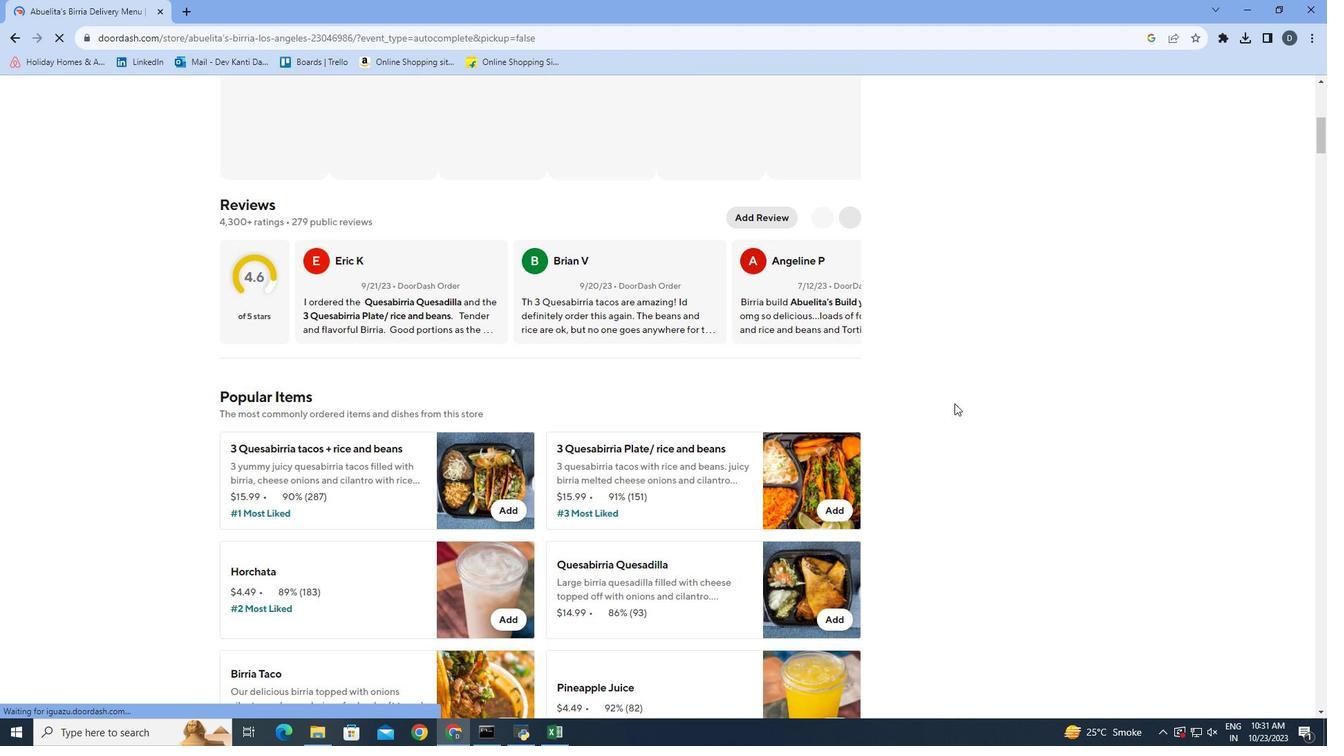 
Action: Mouse scrolled (956, 406) with delta (0, 0)
Screenshot: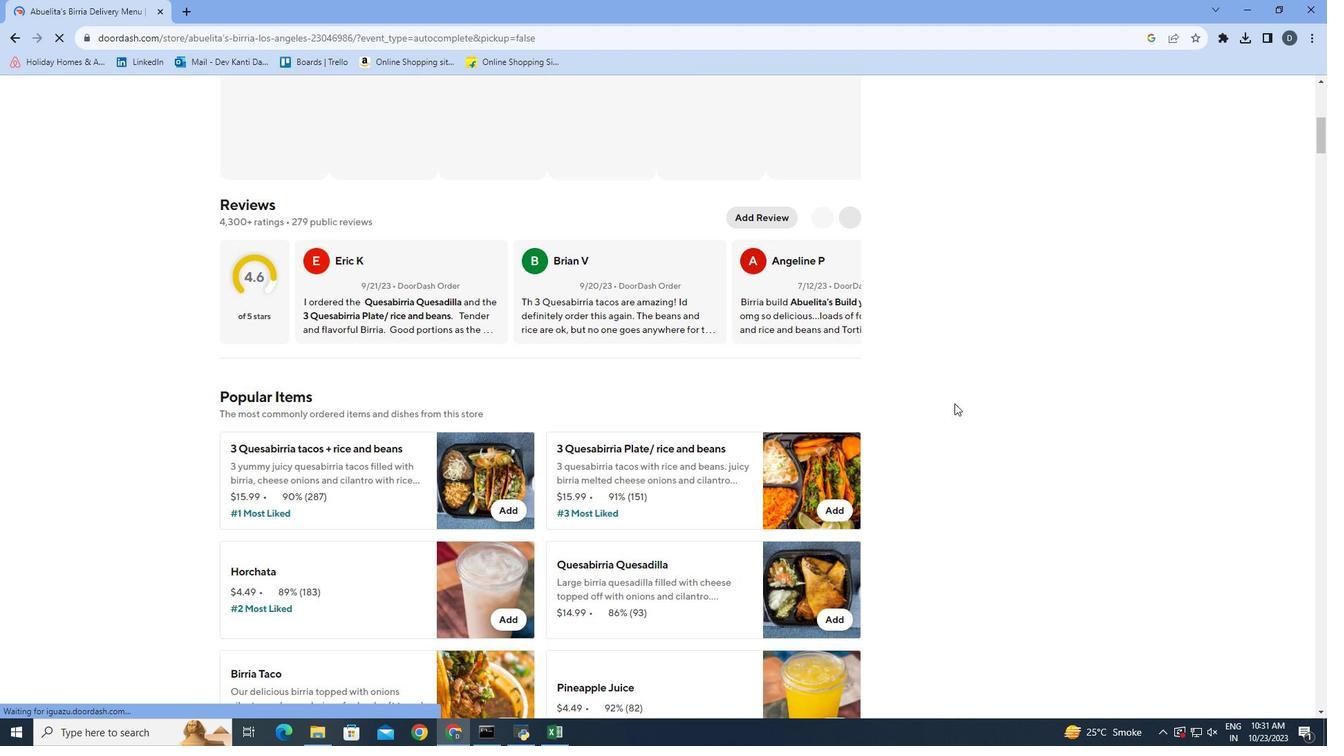 
Action: Mouse scrolled (956, 406) with delta (0, 0)
Screenshot: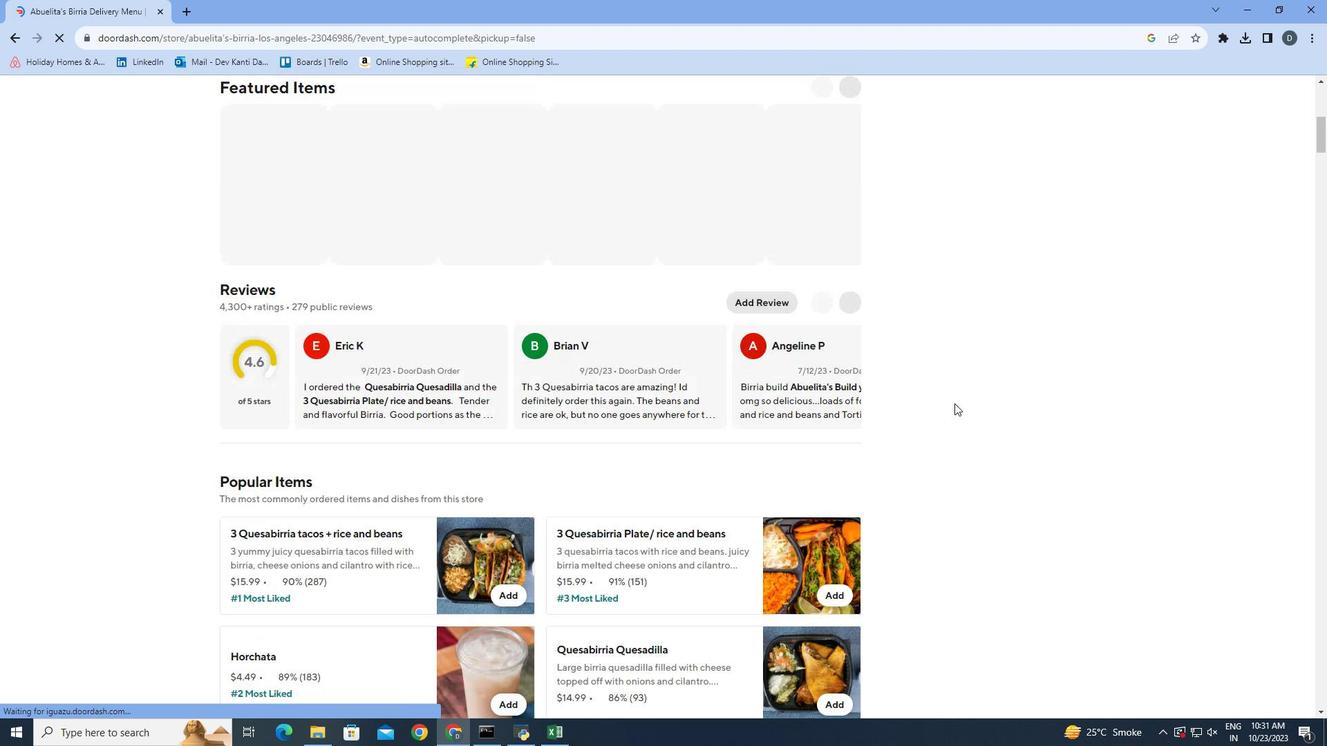 
Action: Mouse scrolled (956, 406) with delta (0, 0)
Screenshot: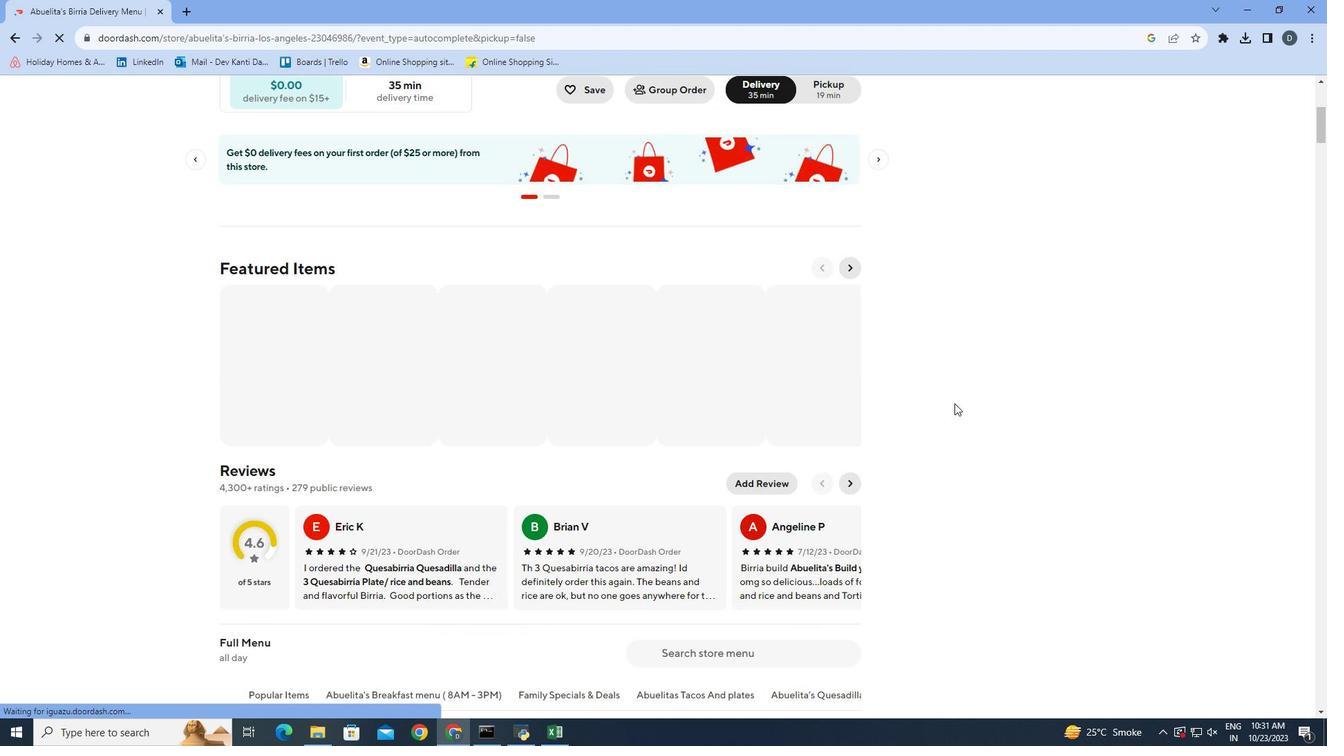 
Action: Mouse scrolled (956, 406) with delta (0, 0)
Screenshot: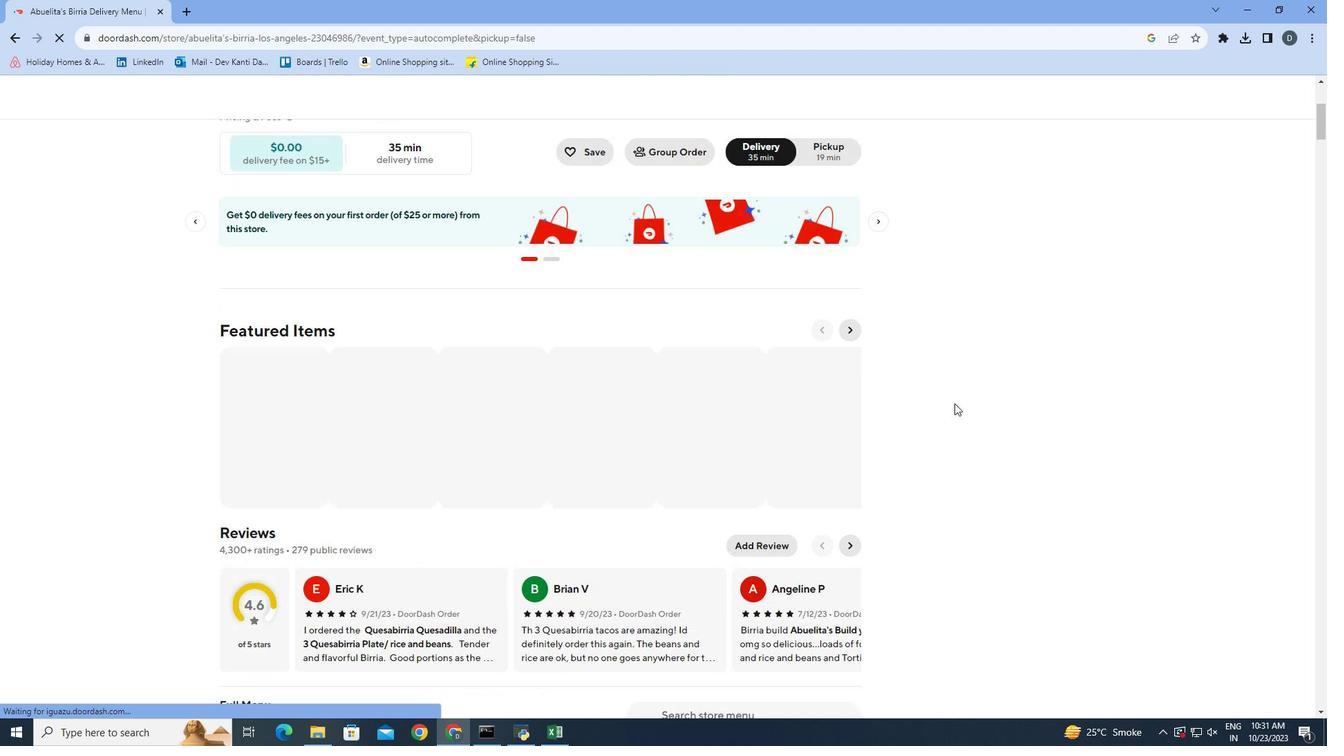 
Action: Mouse scrolled (956, 406) with delta (0, 0)
Screenshot: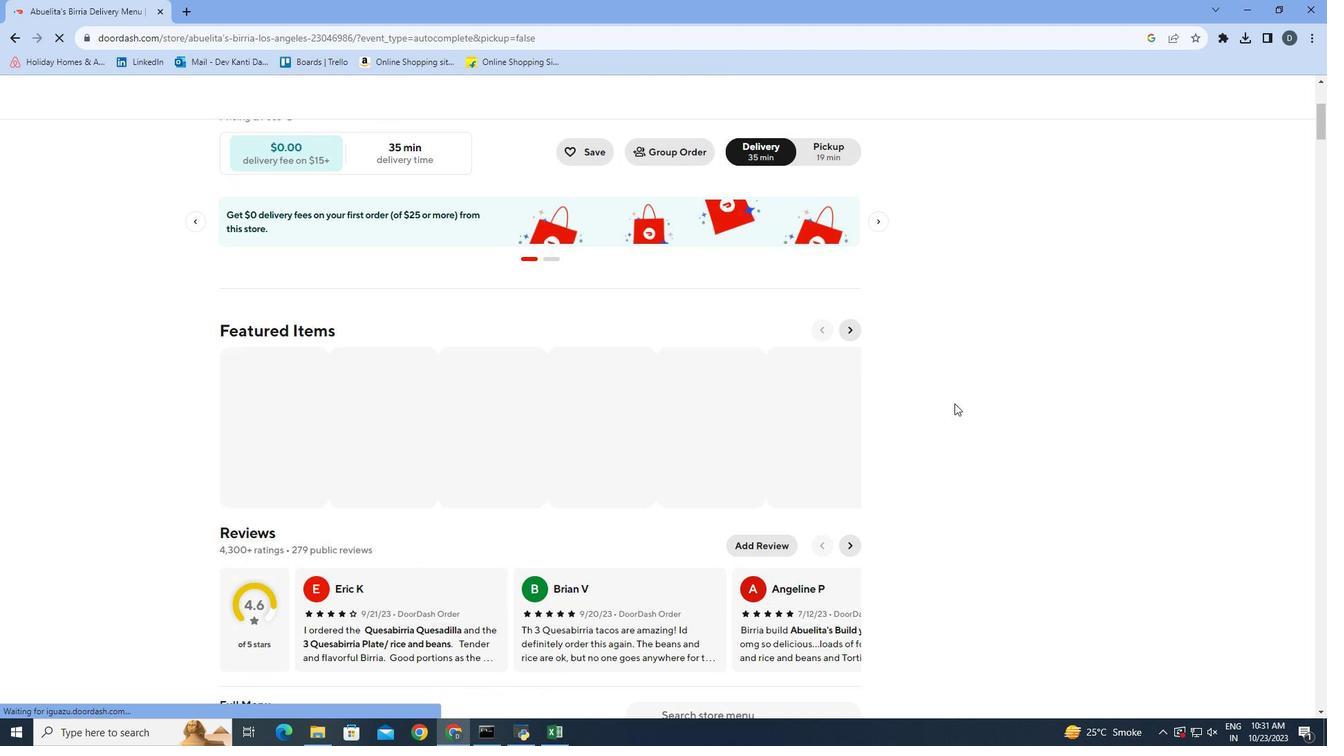 
Action: Mouse scrolled (956, 406) with delta (0, 0)
Screenshot: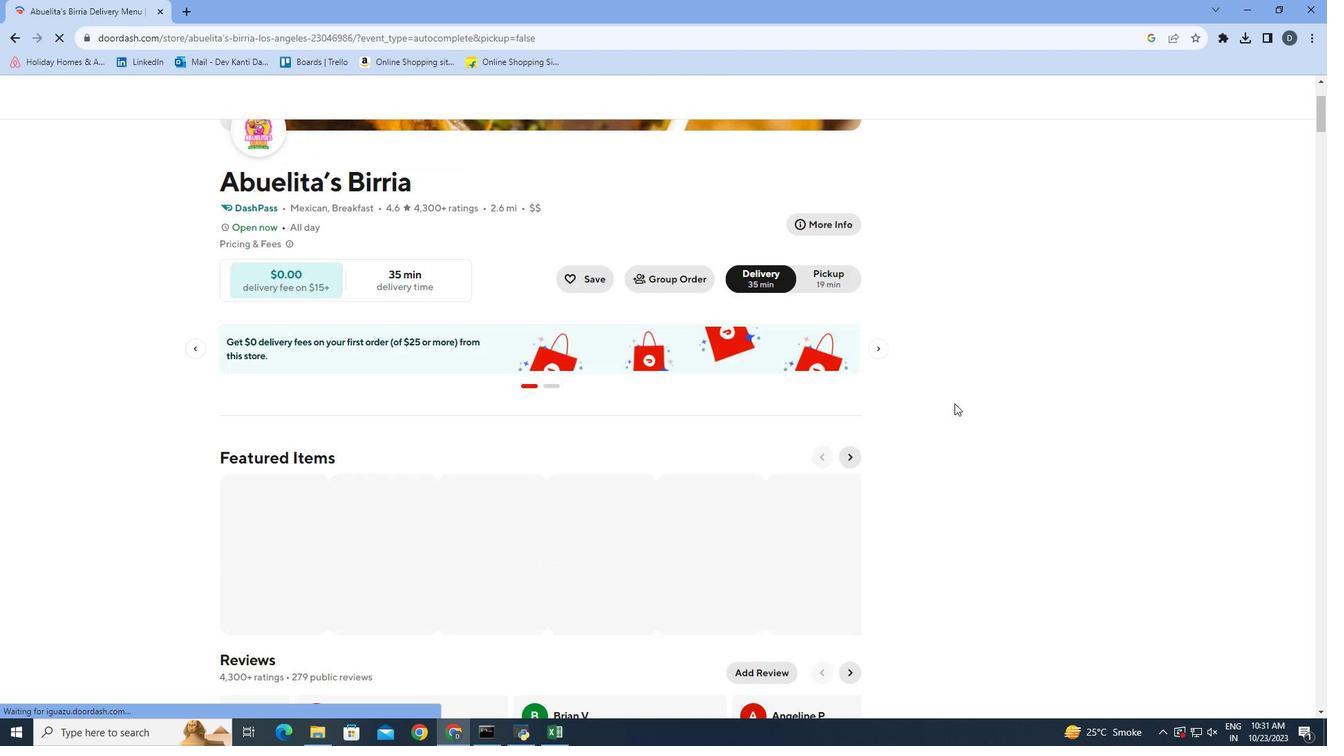 
Action: Mouse scrolled (956, 404) with delta (0, 0)
Screenshot: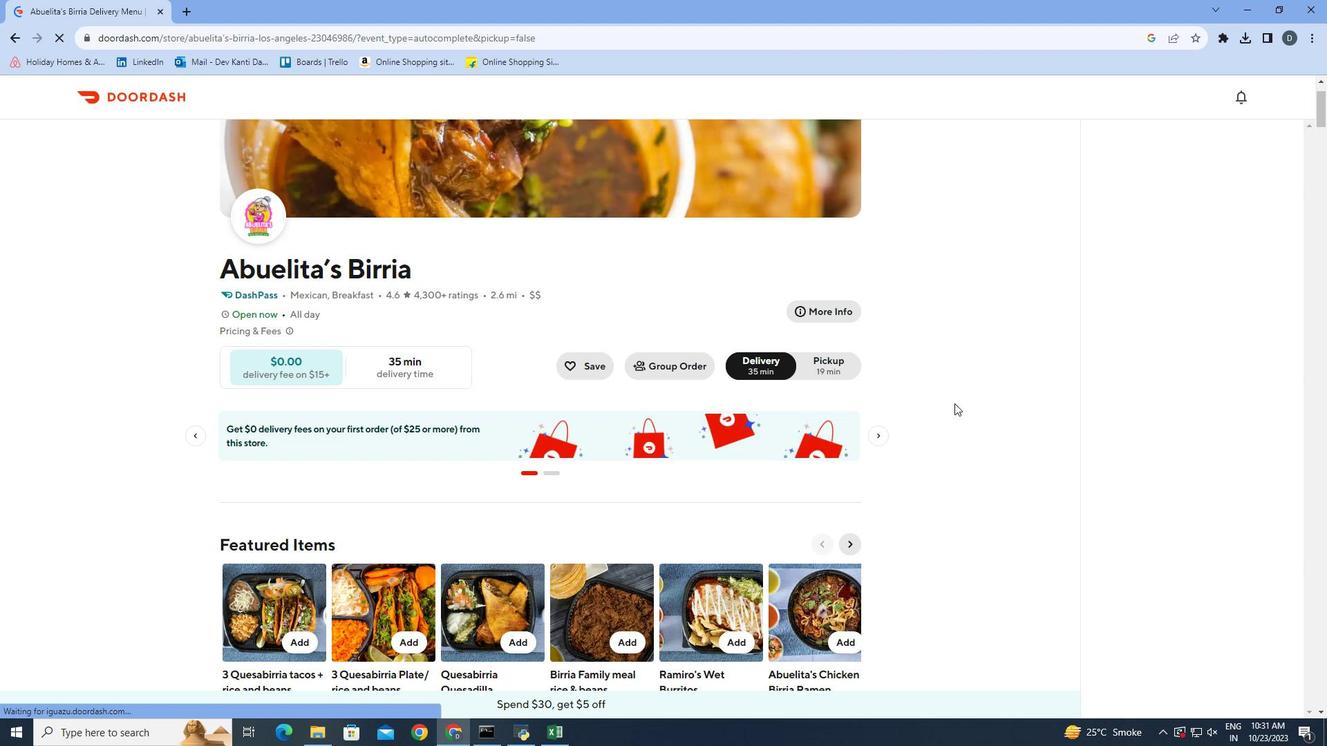 
Action: Mouse moved to (956, 405)
Screenshot: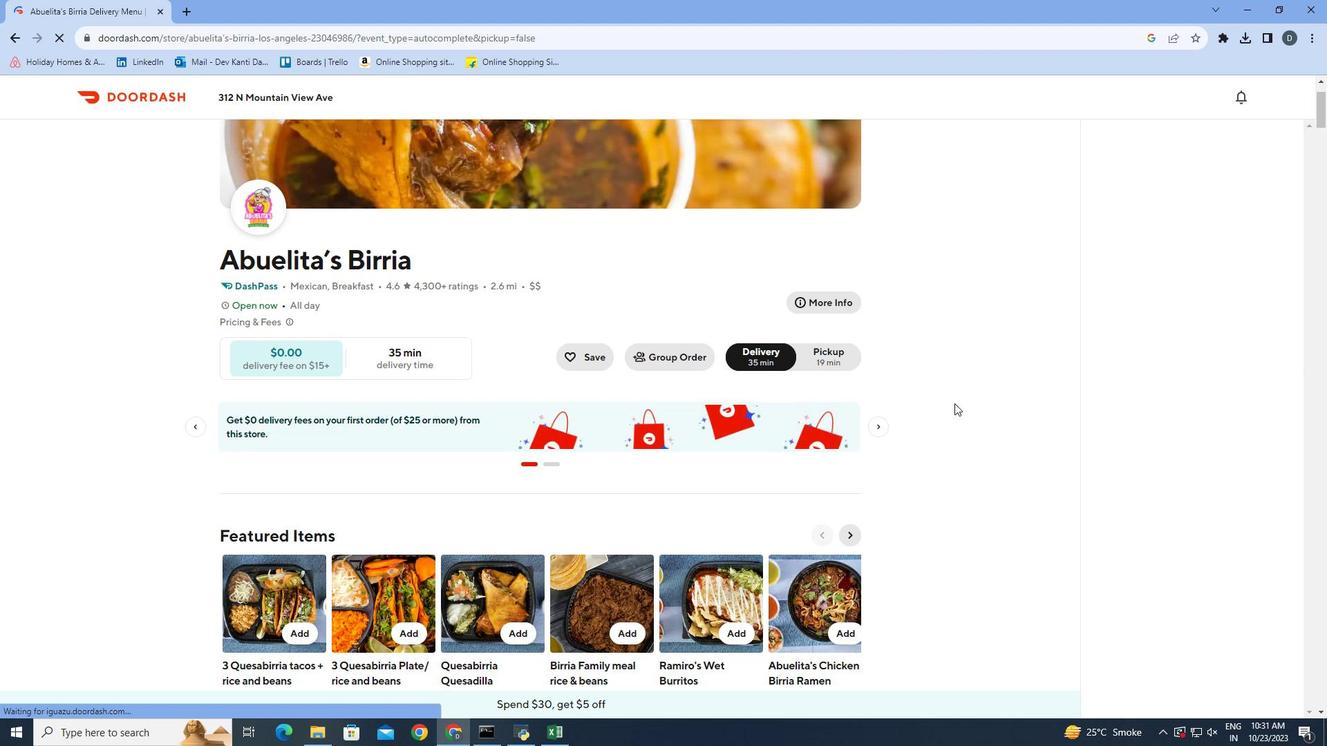 
Action: Mouse scrolled (956, 404) with delta (0, 0)
Screenshot: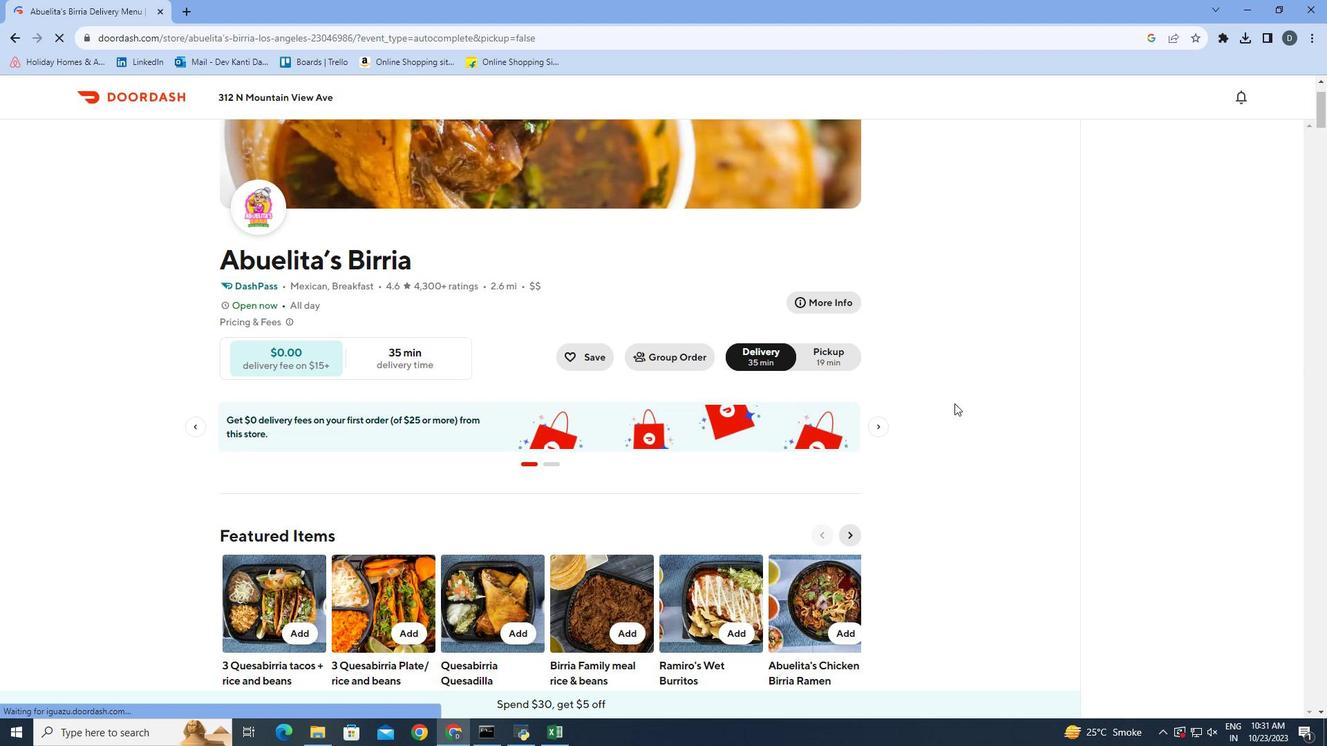 
Action: Mouse scrolled (956, 404) with delta (0, 0)
Screenshot: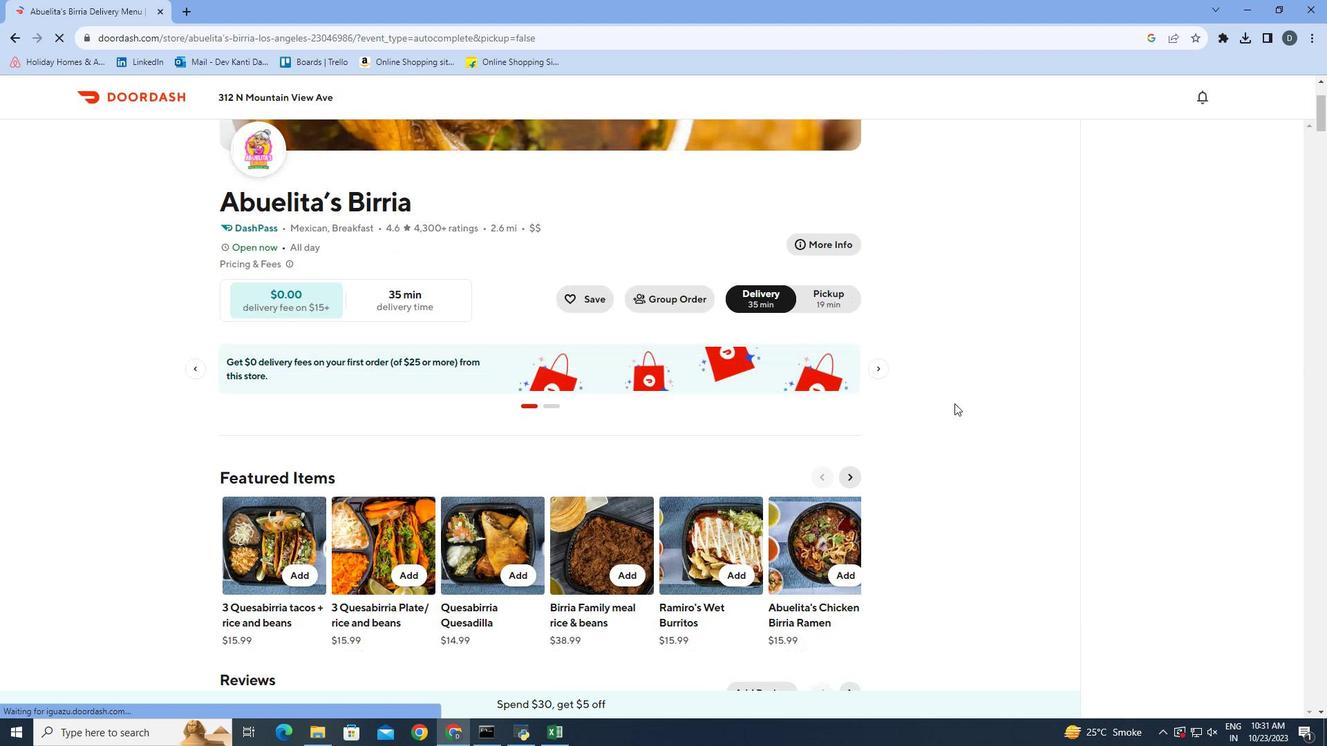 
Action: Mouse moved to (956, 405)
Screenshot: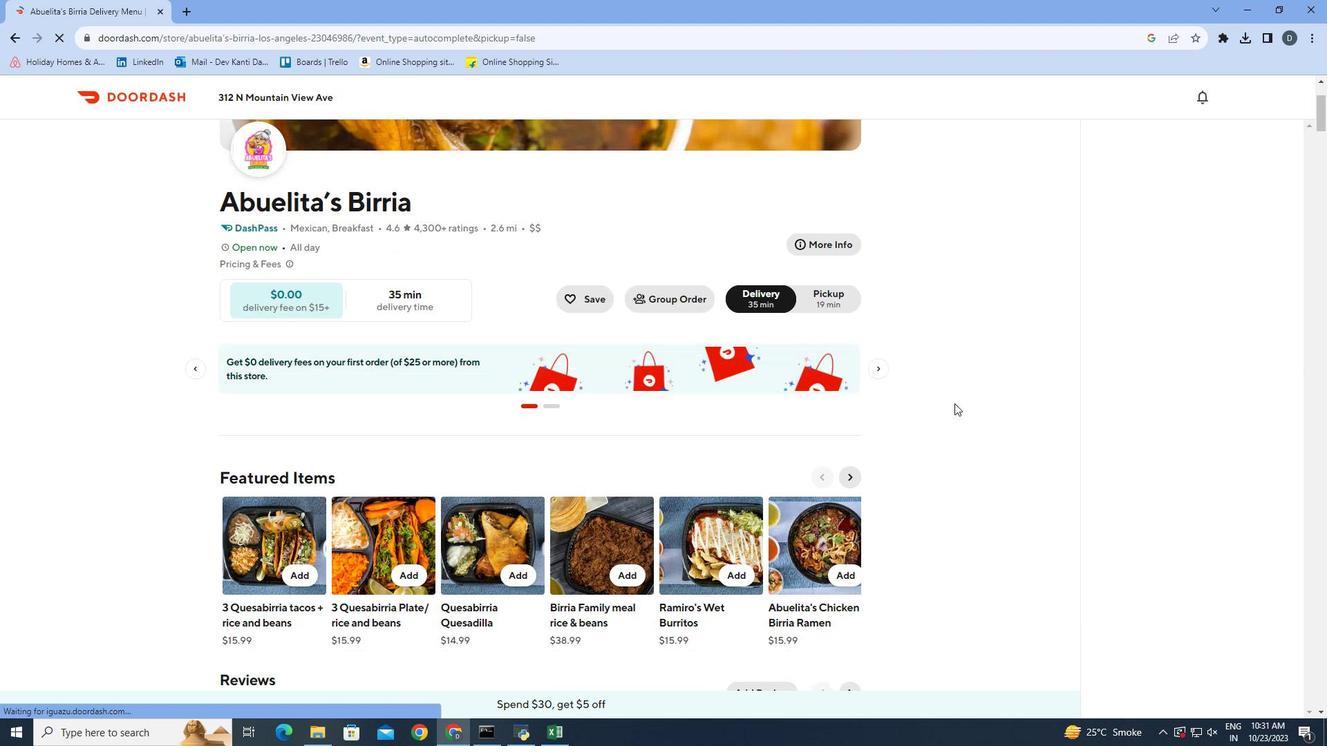 
Action: Mouse scrolled (956, 404) with delta (0, 0)
Screenshot: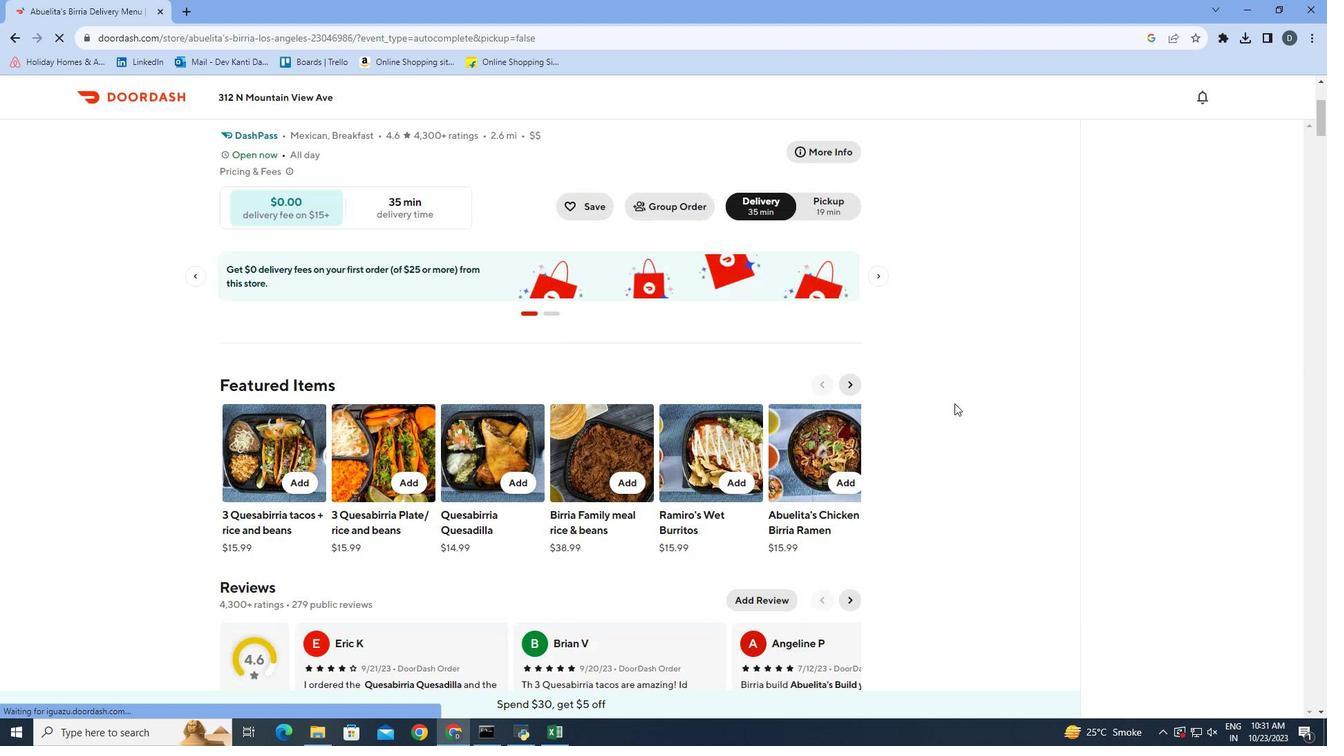 
Action: Mouse scrolled (956, 404) with delta (0, 0)
Screenshot: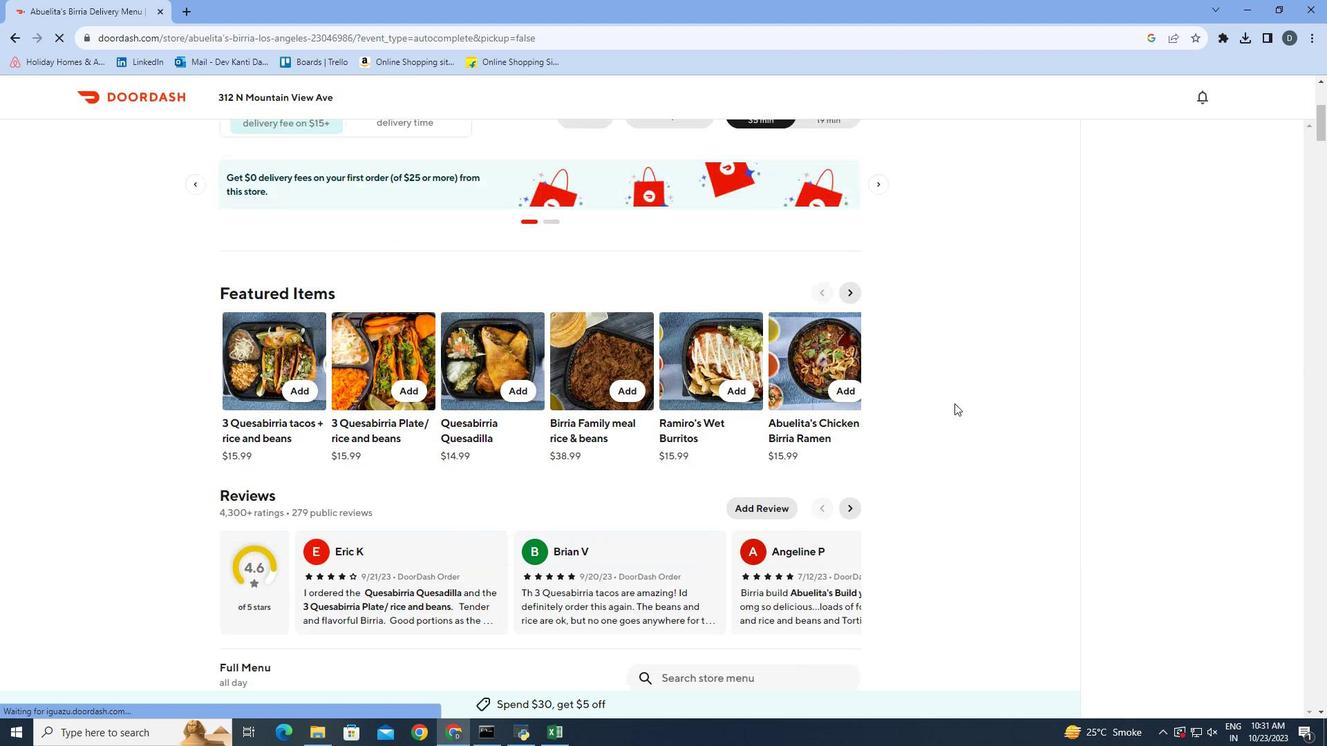 
Action: Mouse moved to (955, 406)
Screenshot: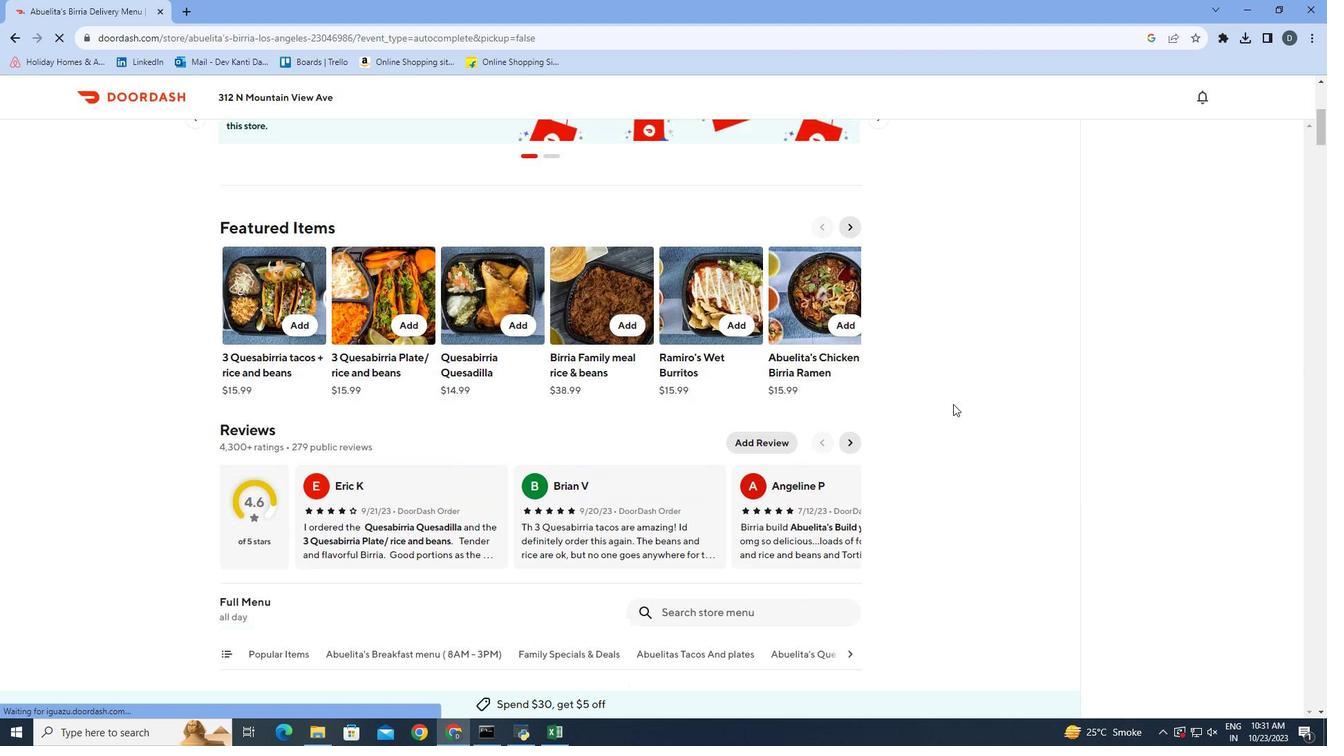 
Action: Mouse scrolled (955, 405) with delta (0, 0)
Screenshot: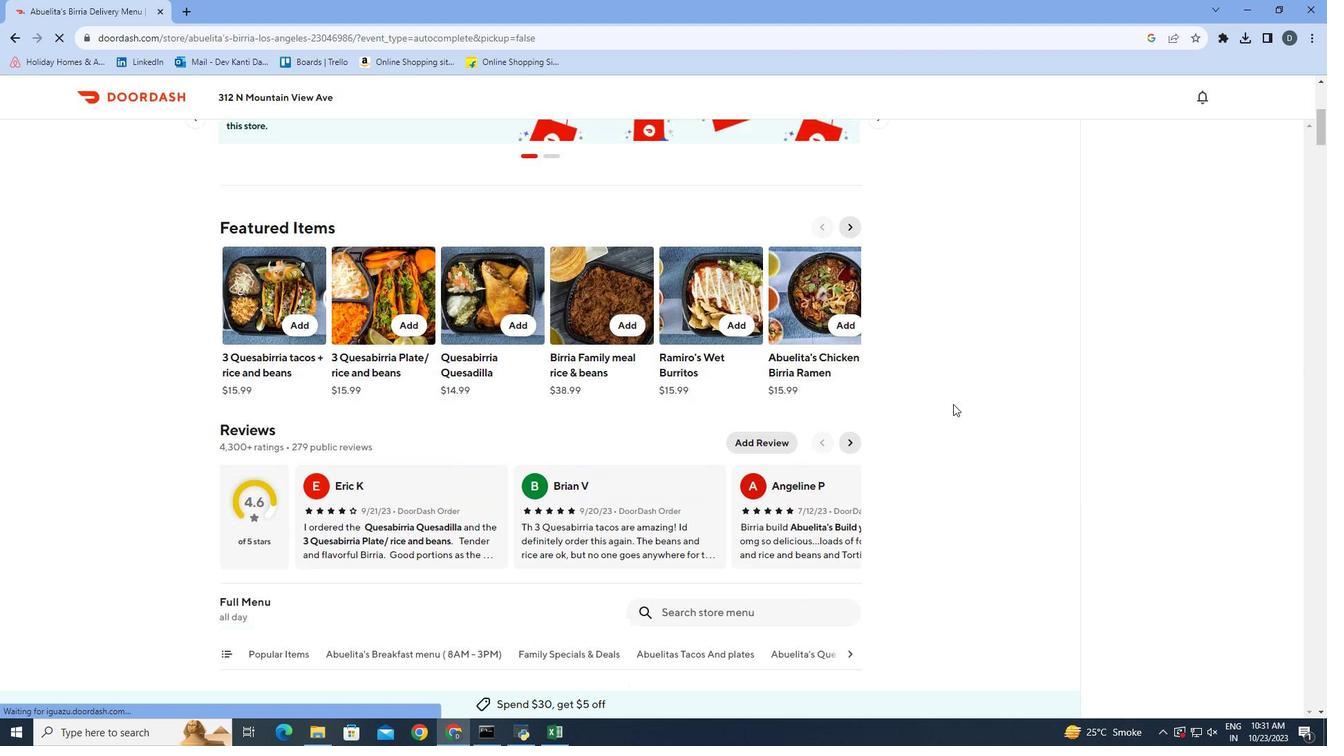 
Action: Mouse moved to (954, 406)
Screenshot: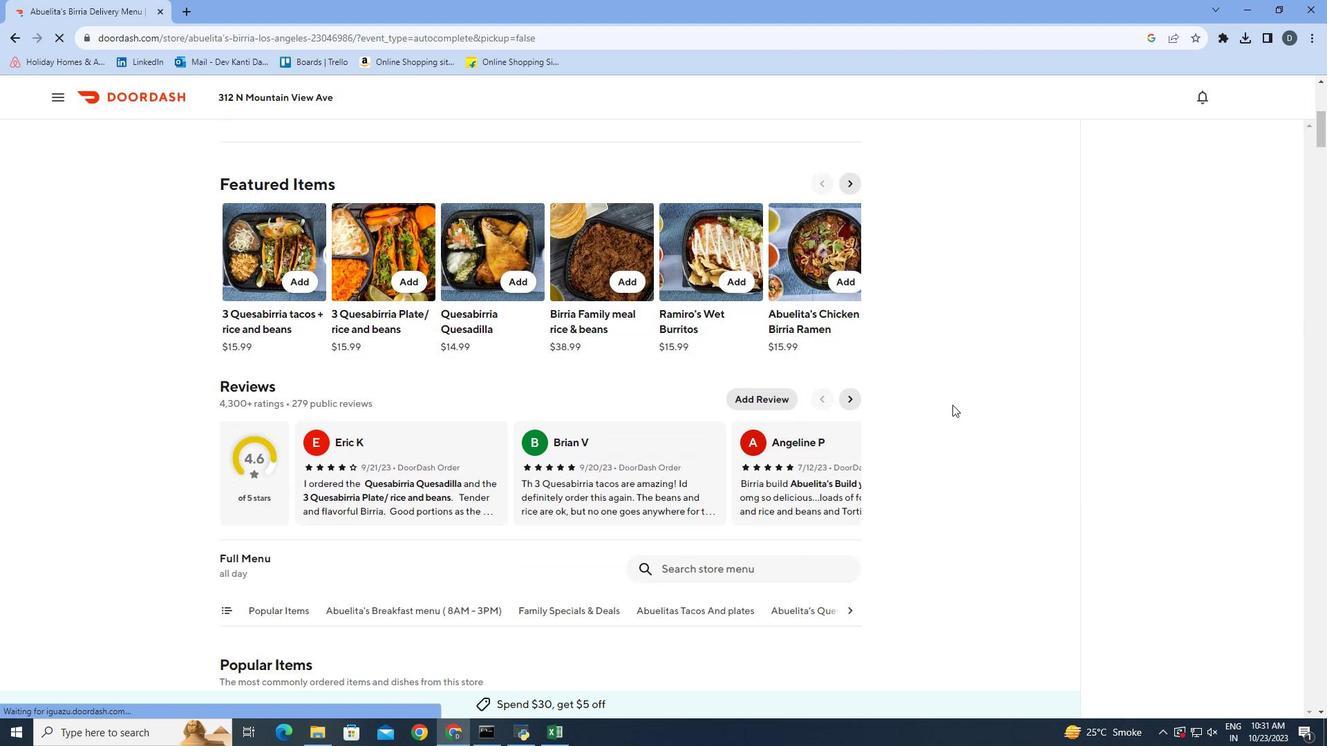 
Action: Mouse scrolled (954, 406) with delta (0, 0)
Screenshot: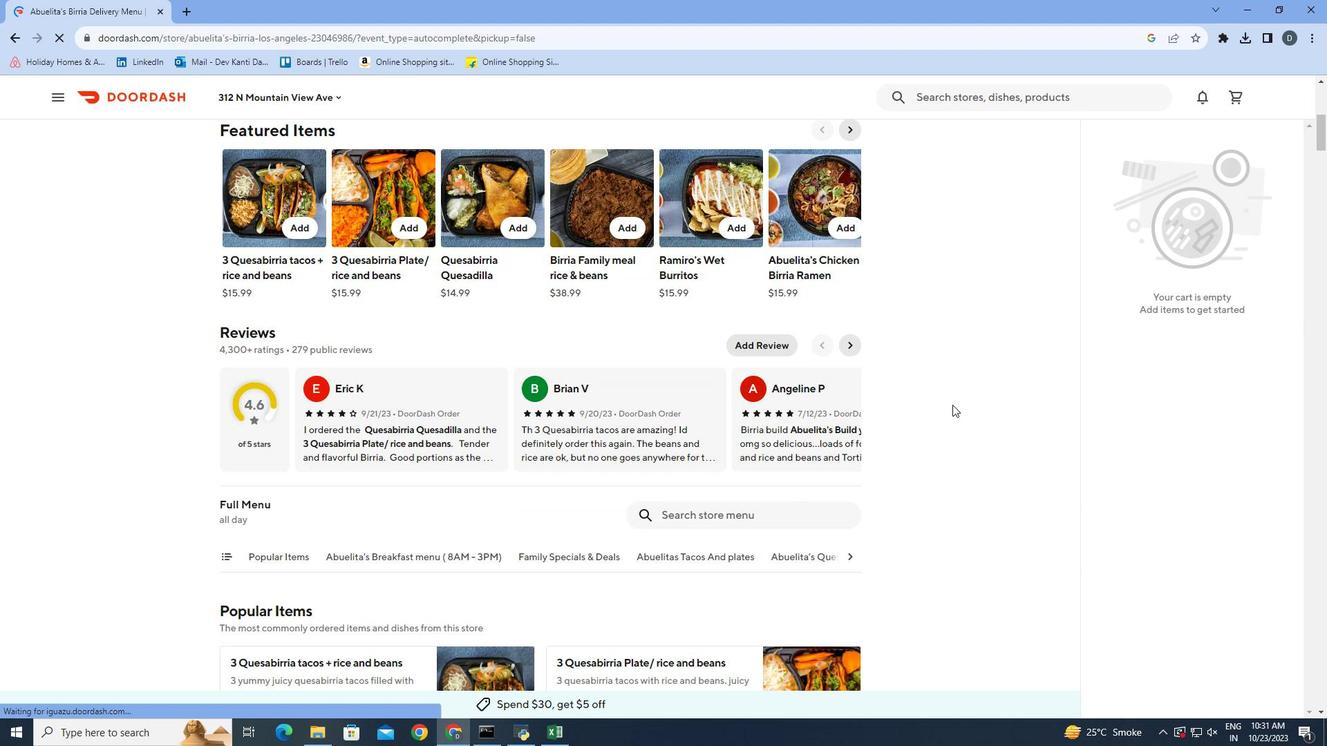 
Action: Mouse scrolled (954, 406) with delta (0, 0)
Screenshot: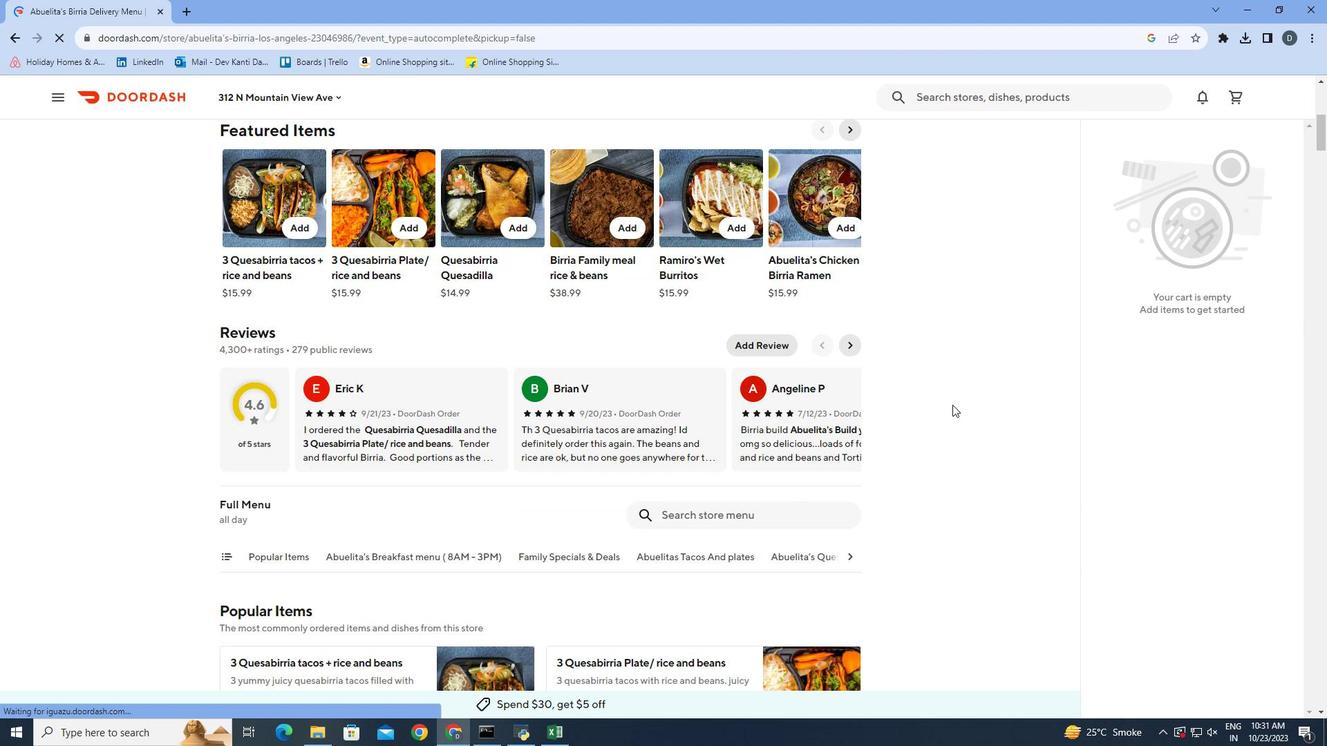 
Action: Mouse scrolled (954, 406) with delta (0, 0)
Screenshot: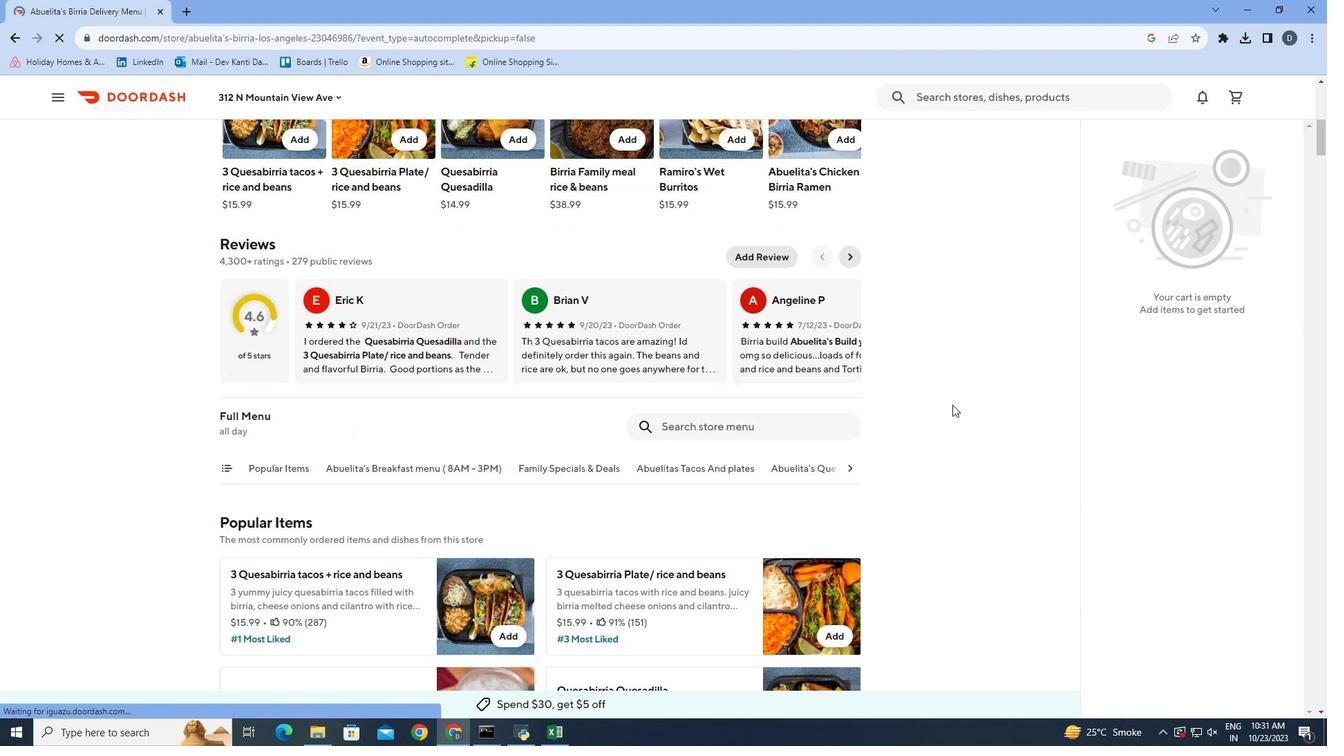
Action: Mouse moved to (735, 305)
Screenshot: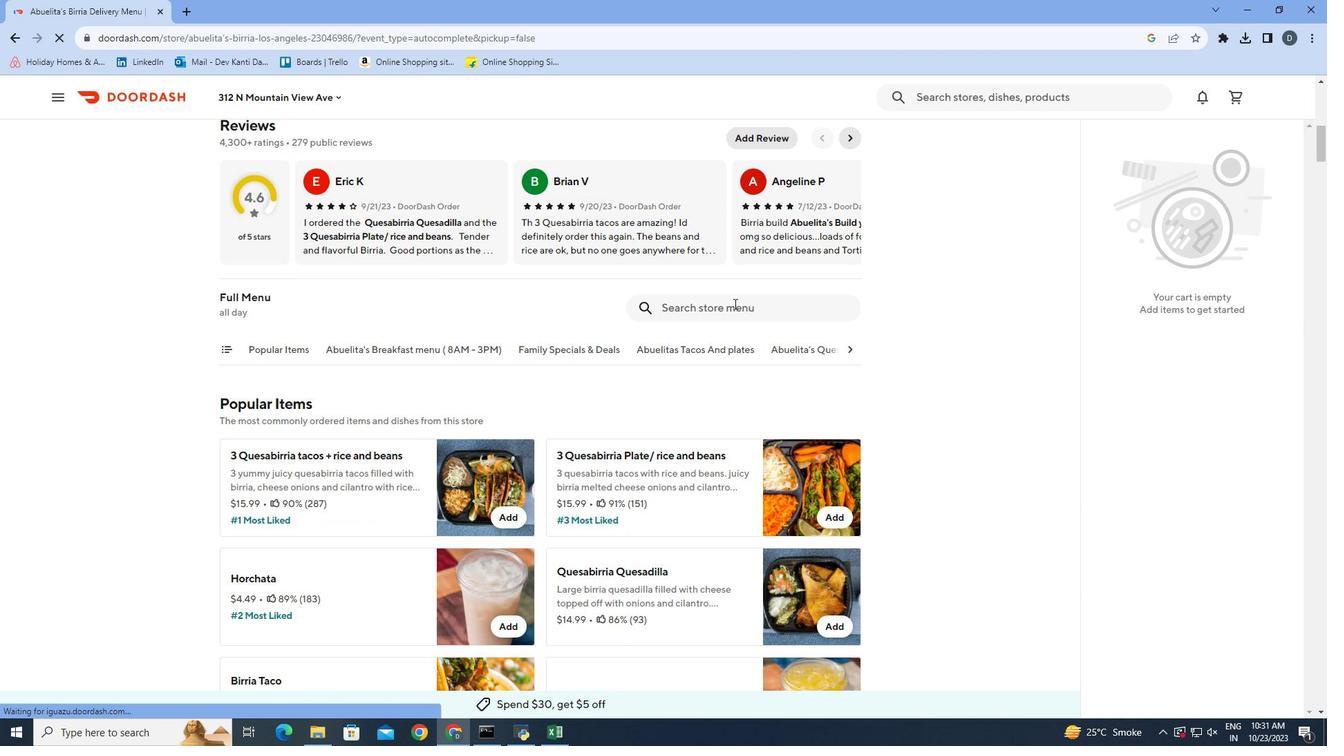 
Action: Mouse pressed left at (735, 305)
Screenshot: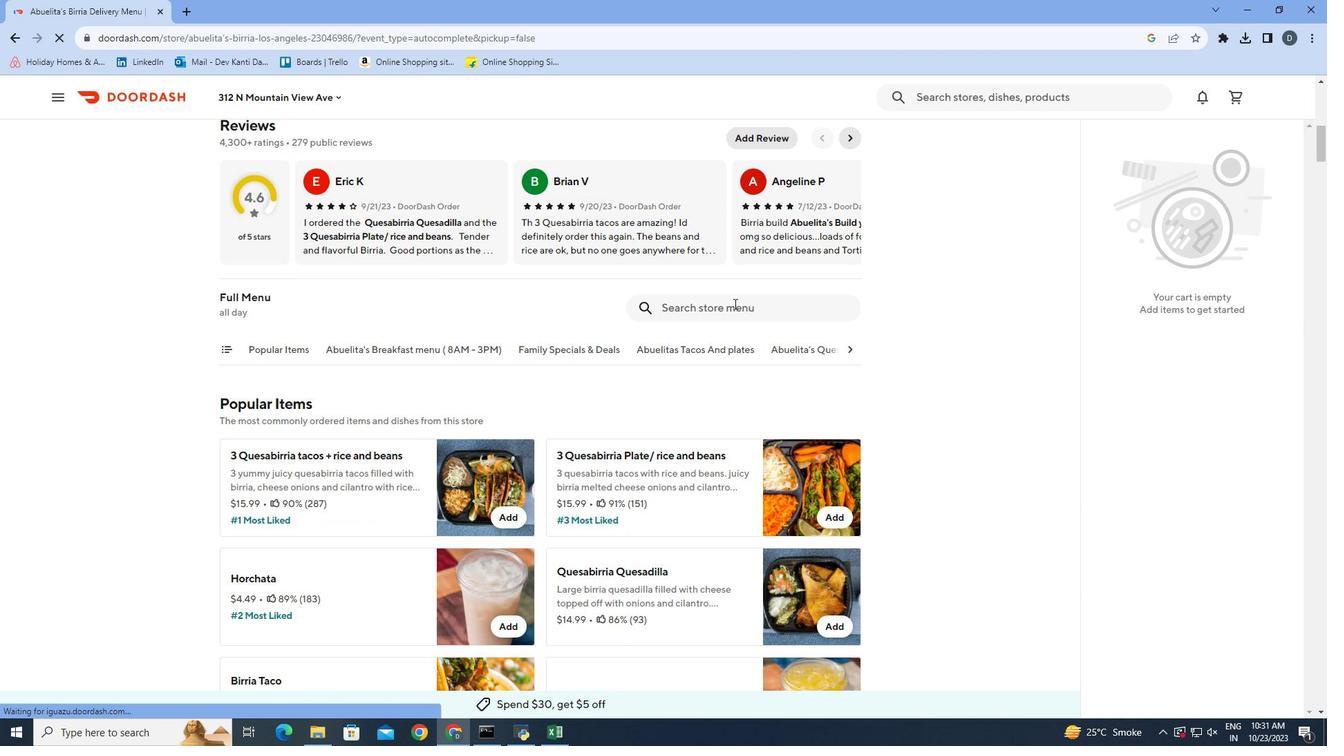 
Action: Key pressed <Key.shift>Abuelita's<Key.space><Key.shift>Chc<Key.backspace>icken<Key.space><Key.shift>Birria<Key.space><Key.shift>Ramen<Key.enter>
Screenshot: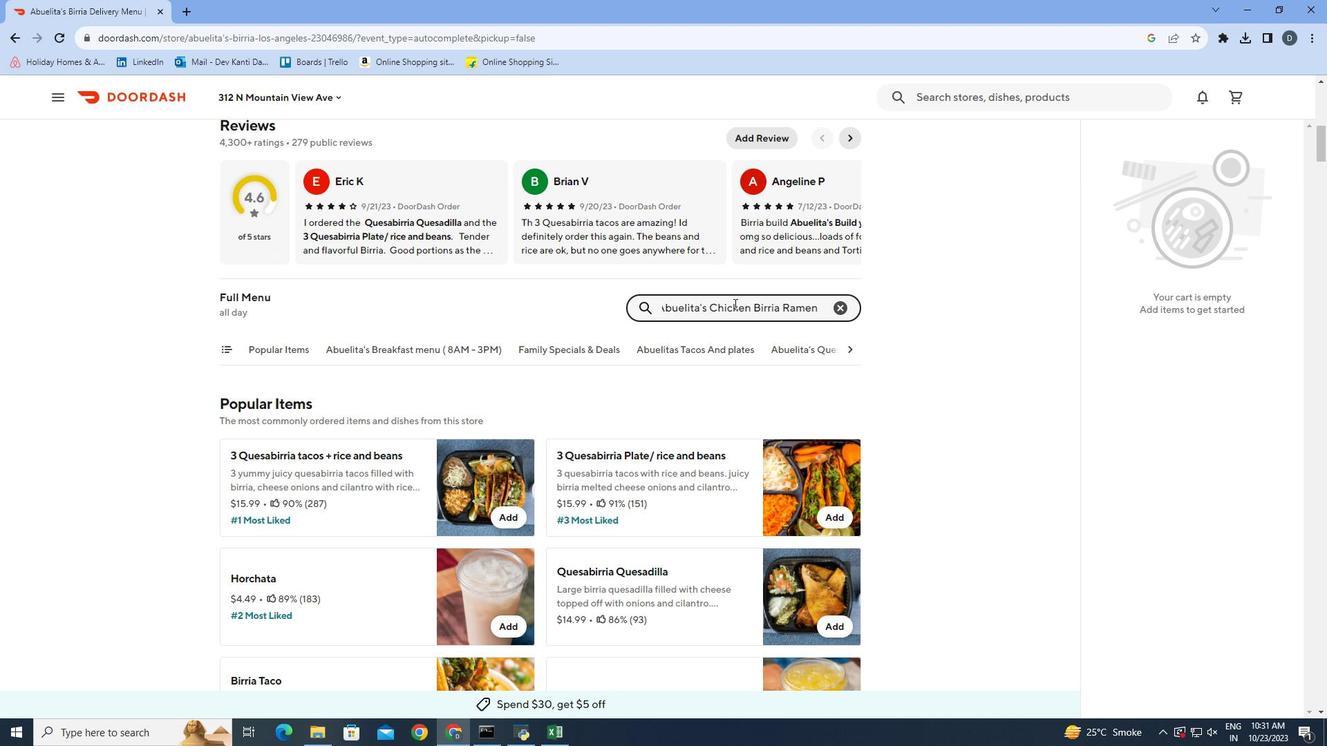 
Action: Mouse moved to (511, 401)
Screenshot: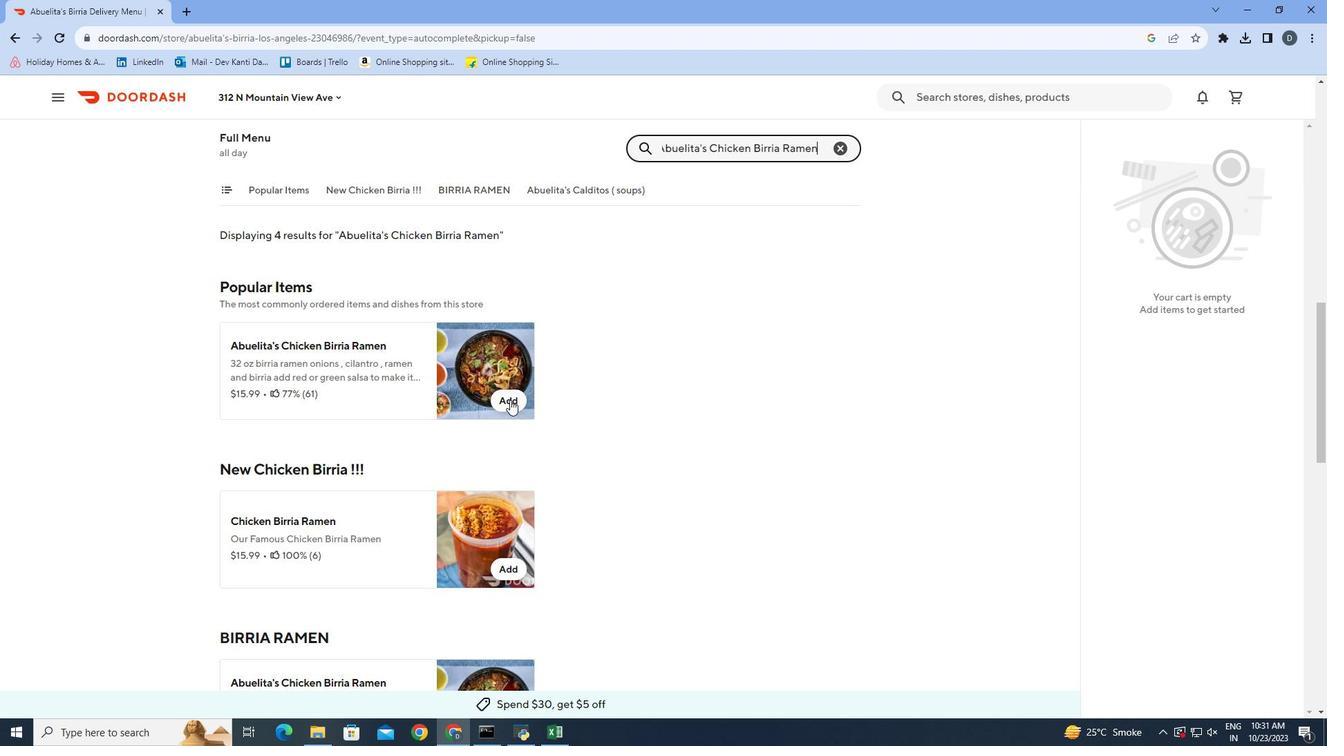
Action: Mouse pressed left at (511, 401)
Screenshot: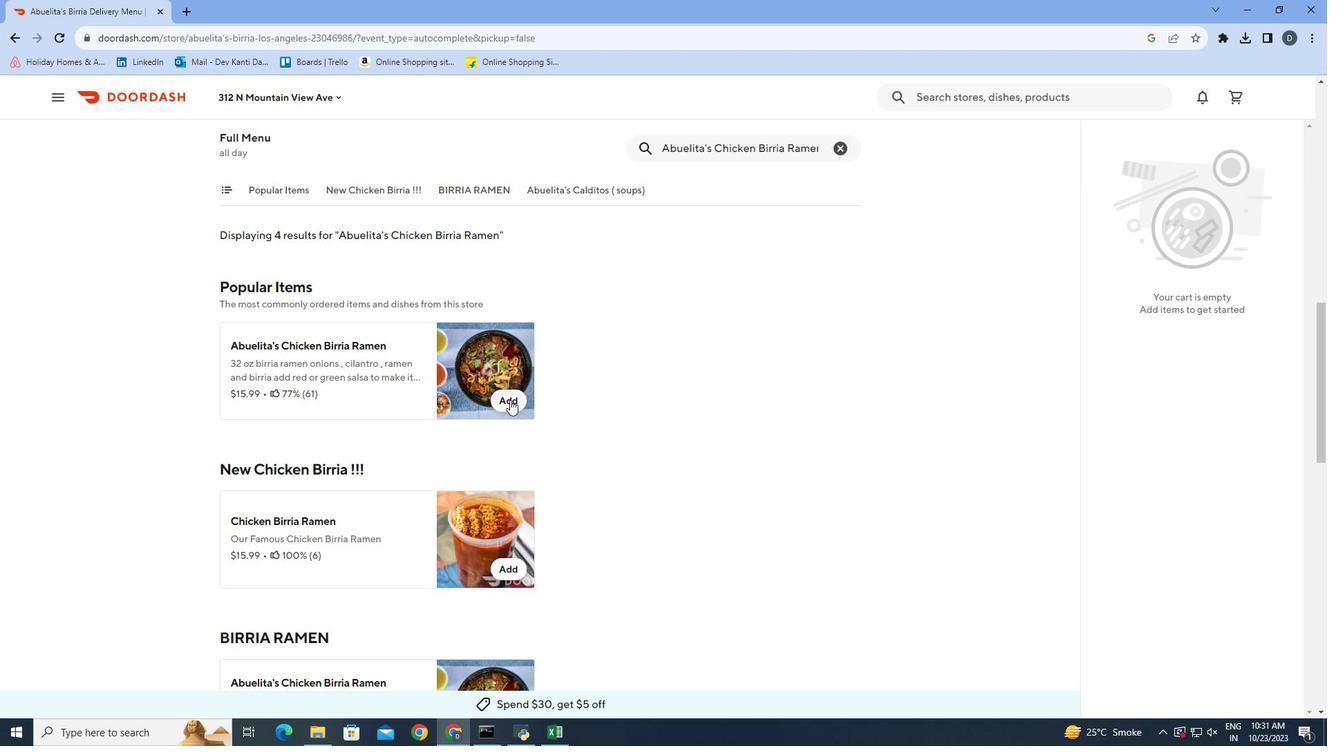 
Action: Mouse moved to (919, 338)
Screenshot: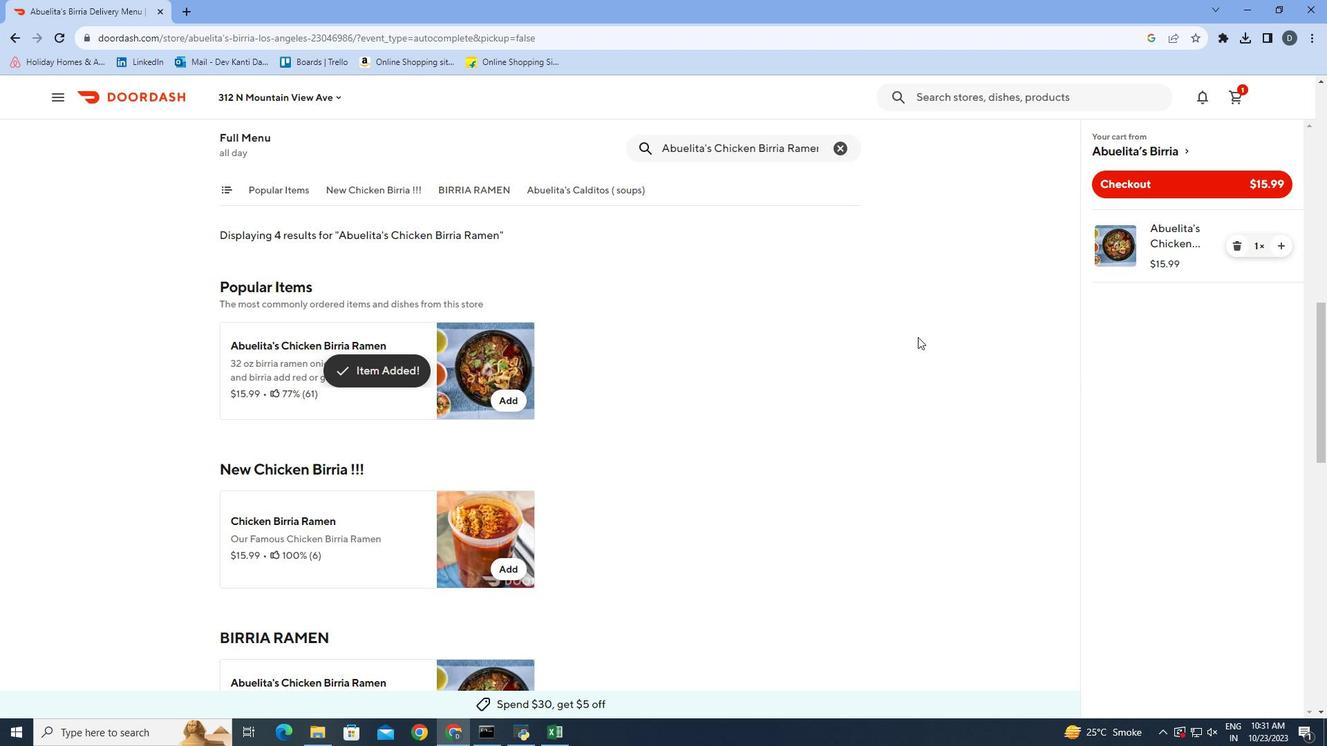 
